 Task: Check the sale-to-list ratio of pool in the last 1 year.
Action: Mouse moved to (862, 224)
Screenshot: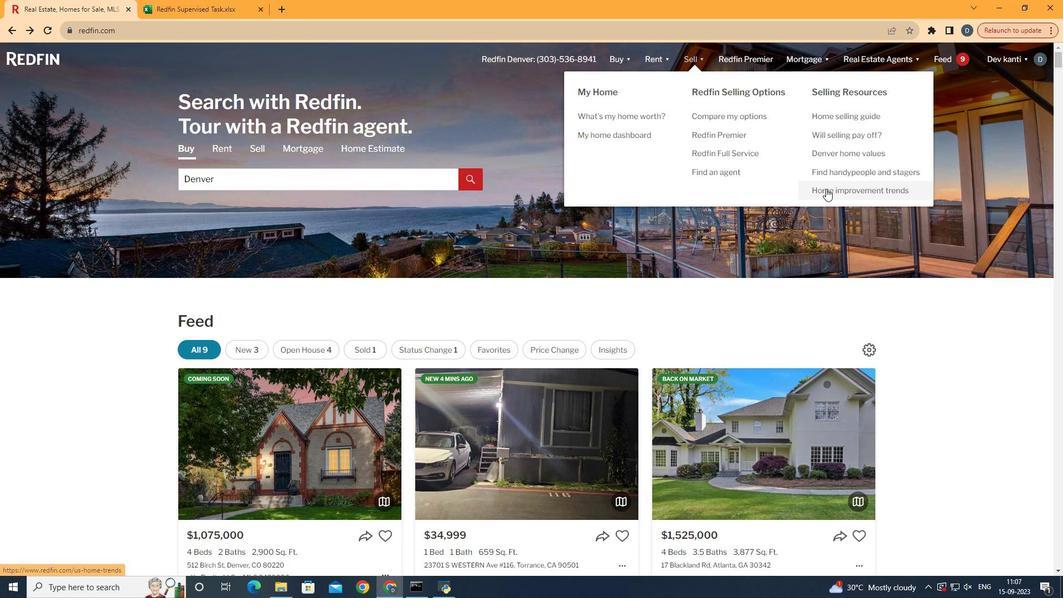 
Action: Mouse pressed left at (862, 224)
Screenshot: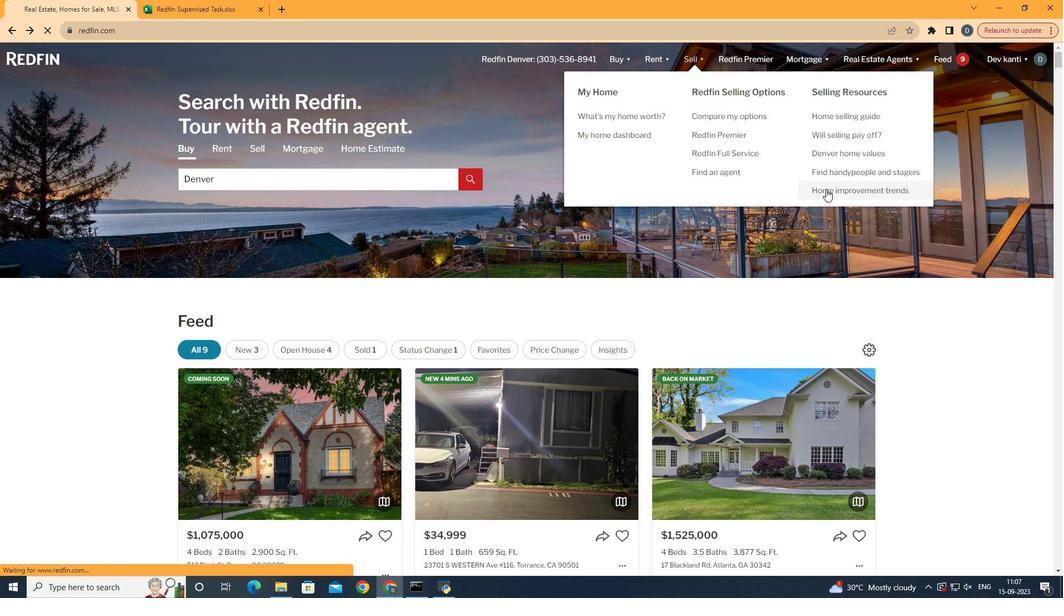 
Action: Mouse moved to (306, 243)
Screenshot: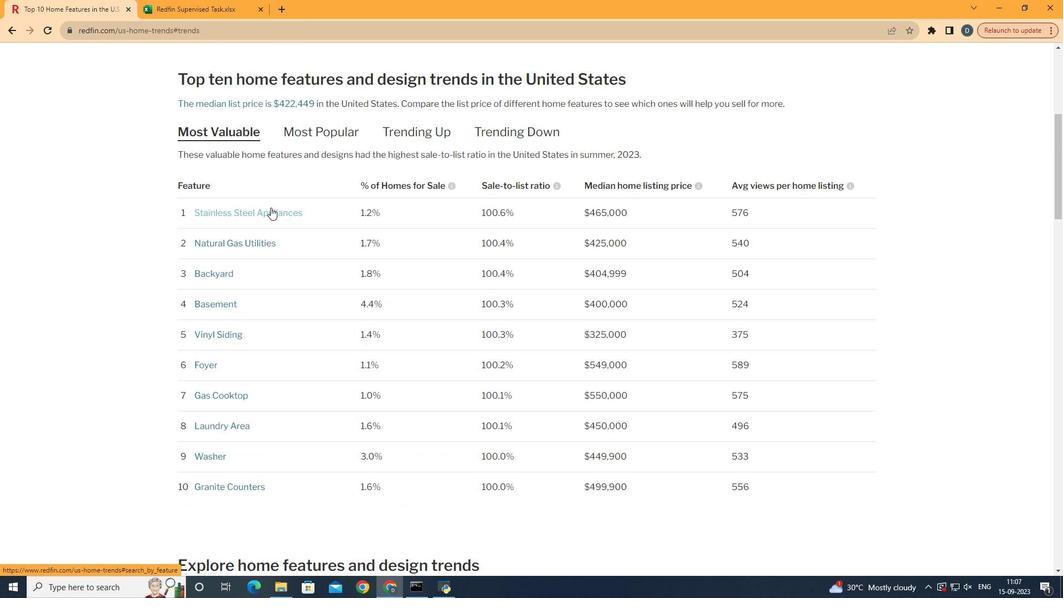 
Action: Mouse pressed left at (306, 243)
Screenshot: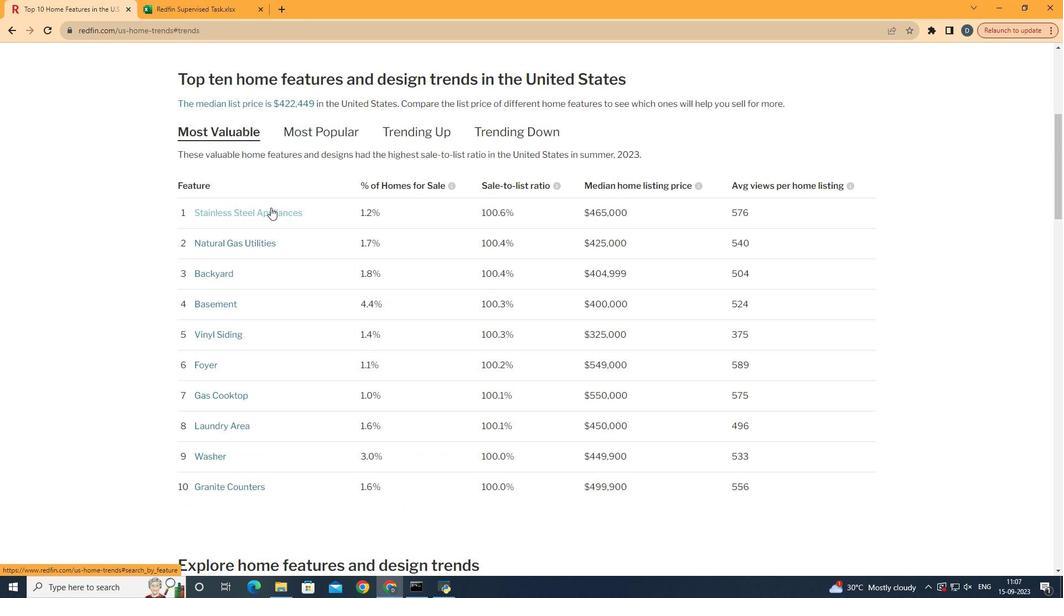 
Action: Mouse moved to (417, 320)
Screenshot: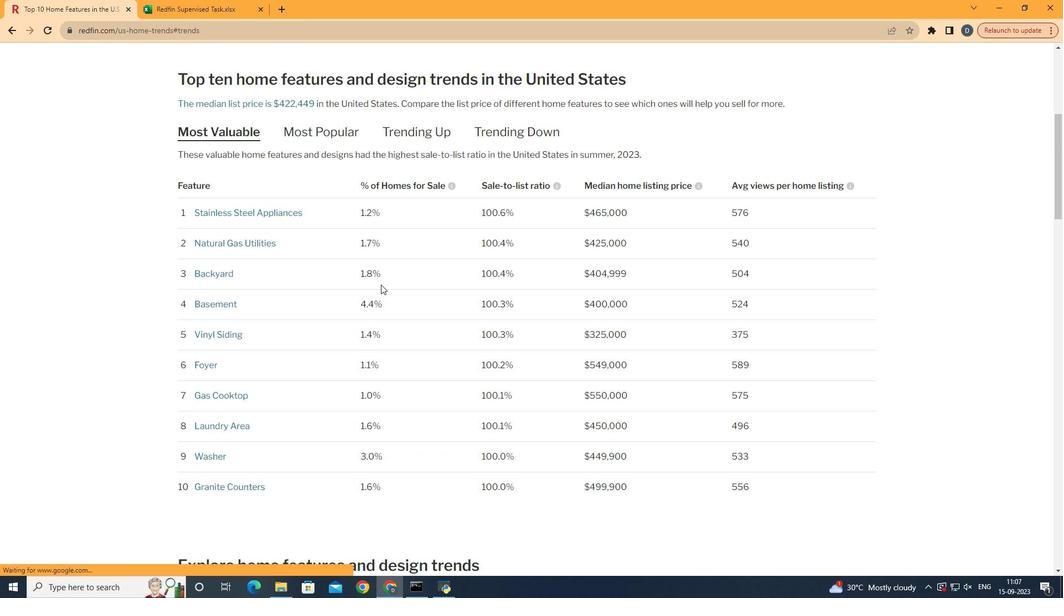 
Action: Mouse scrolled (417, 320) with delta (0, 0)
Screenshot: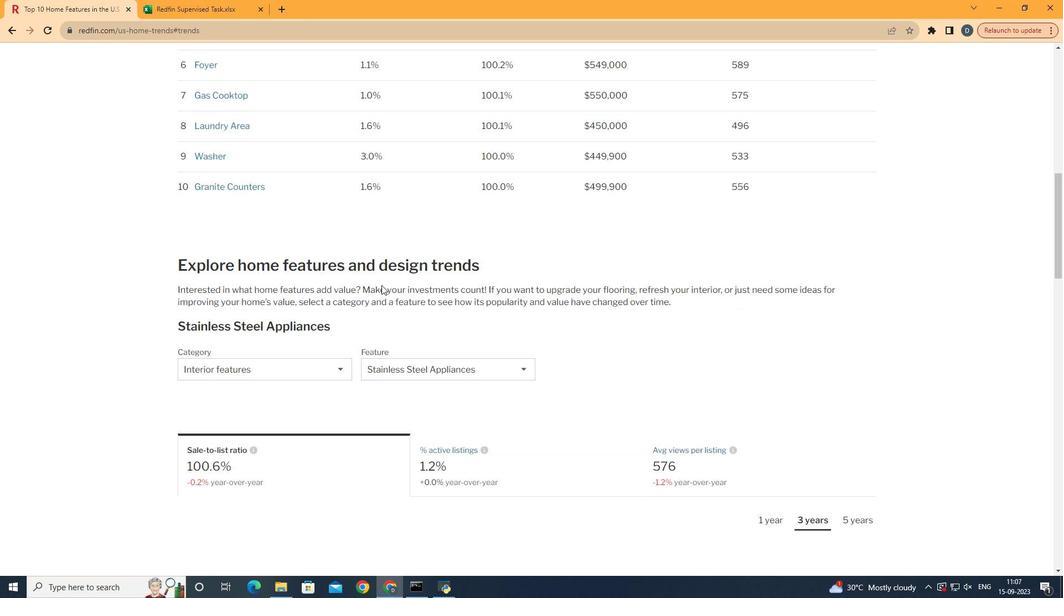 
Action: Mouse scrolled (417, 320) with delta (0, 0)
Screenshot: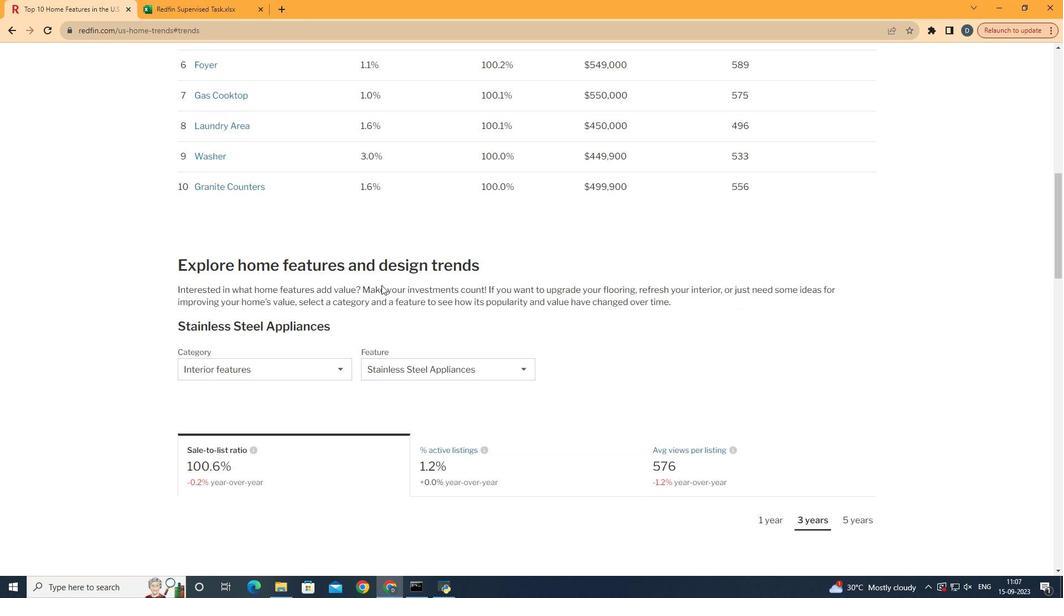 
Action: Mouse scrolled (417, 320) with delta (0, 0)
Screenshot: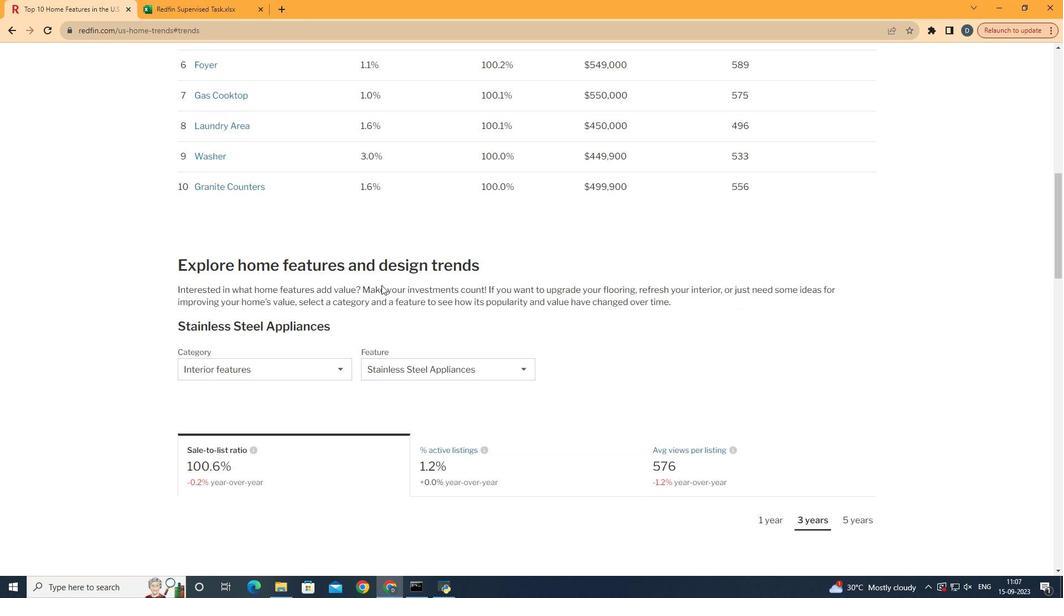 
Action: Mouse scrolled (417, 320) with delta (0, 0)
Screenshot: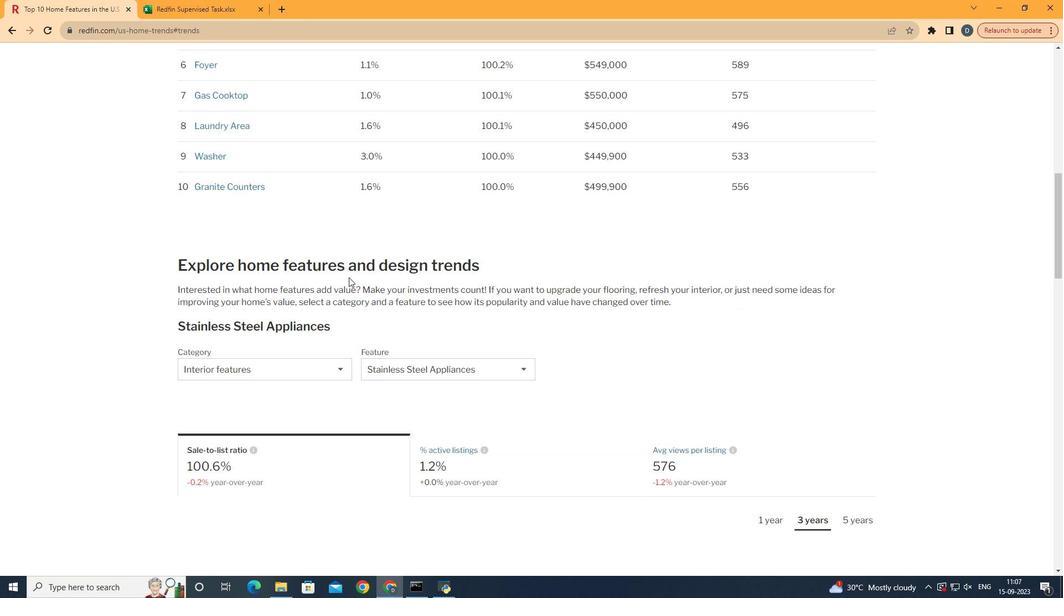 
Action: Mouse scrolled (417, 320) with delta (0, 0)
Screenshot: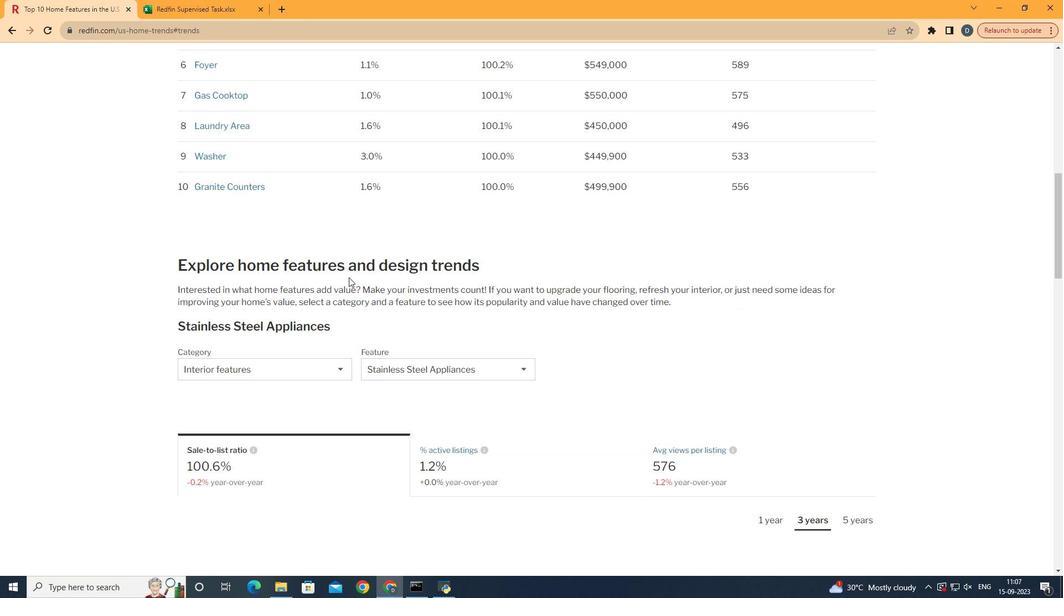 
Action: Mouse scrolled (417, 320) with delta (0, 0)
Screenshot: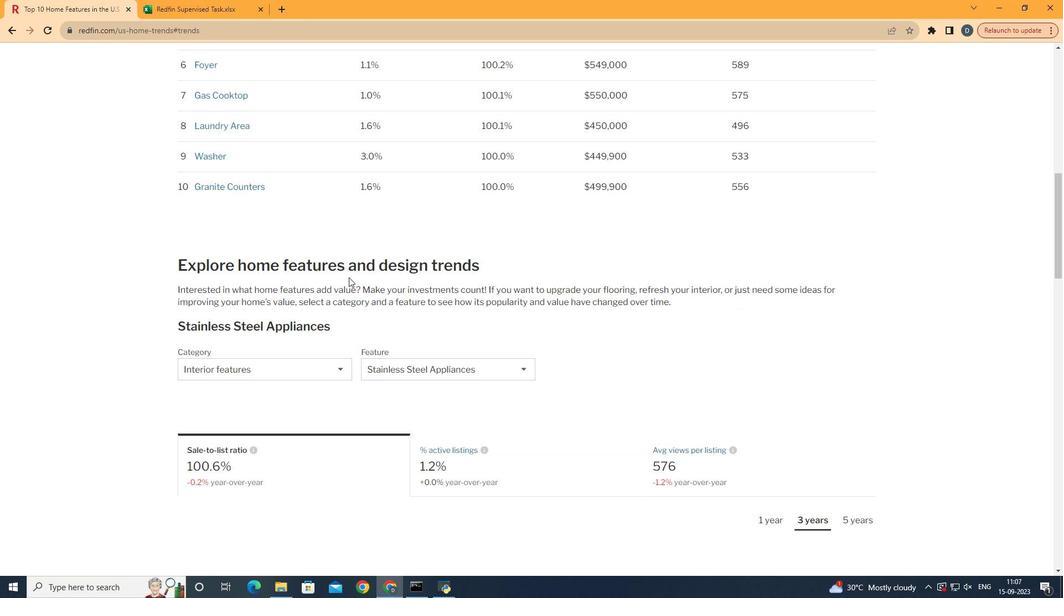 
Action: Mouse scrolled (417, 320) with delta (0, 0)
Screenshot: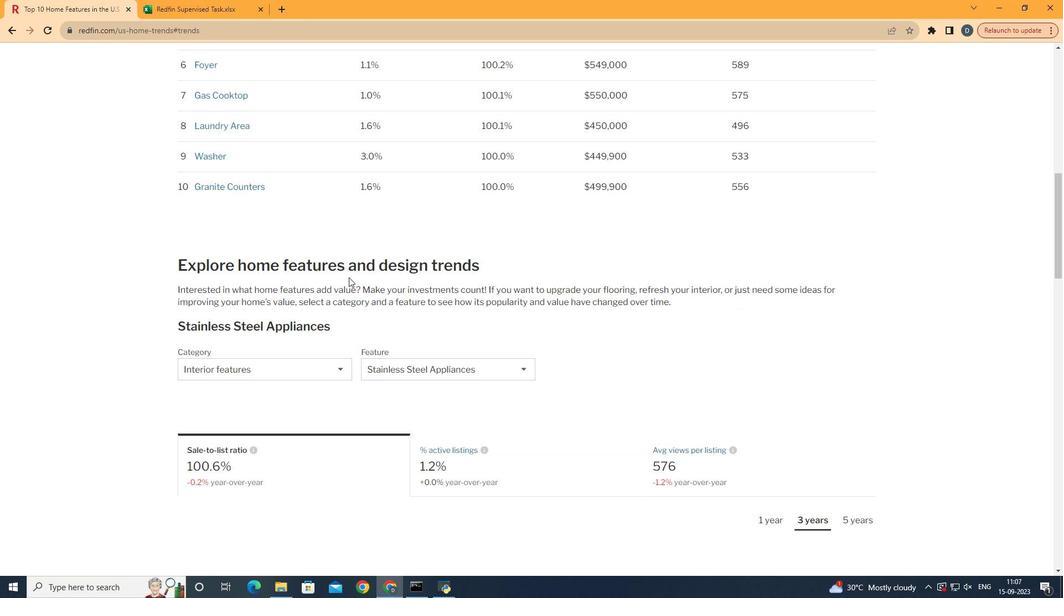 
Action: Mouse moved to (417, 321)
Screenshot: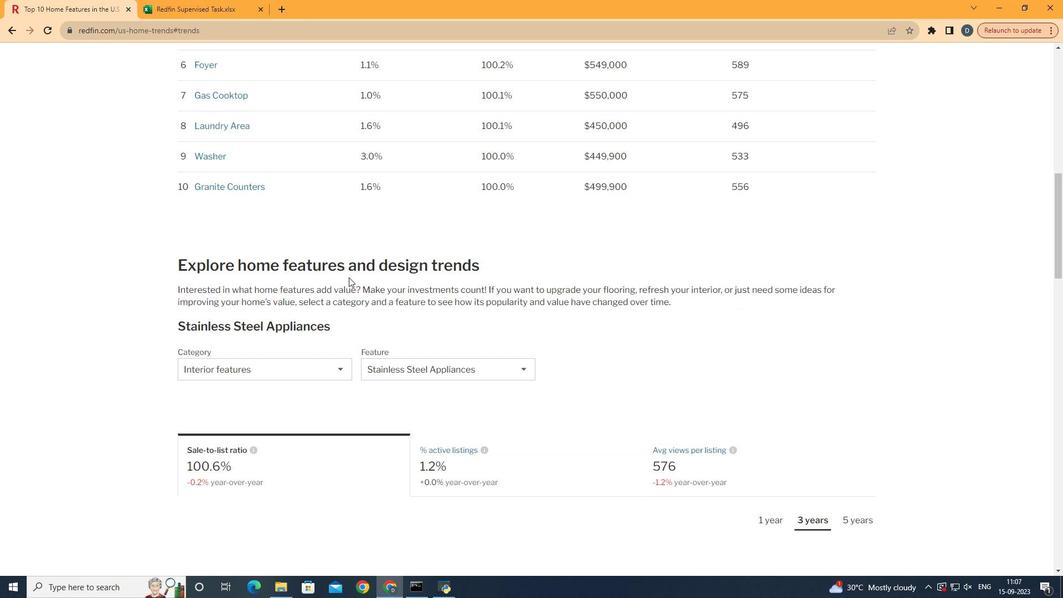 
Action: Mouse scrolled (417, 320) with delta (0, 0)
Screenshot: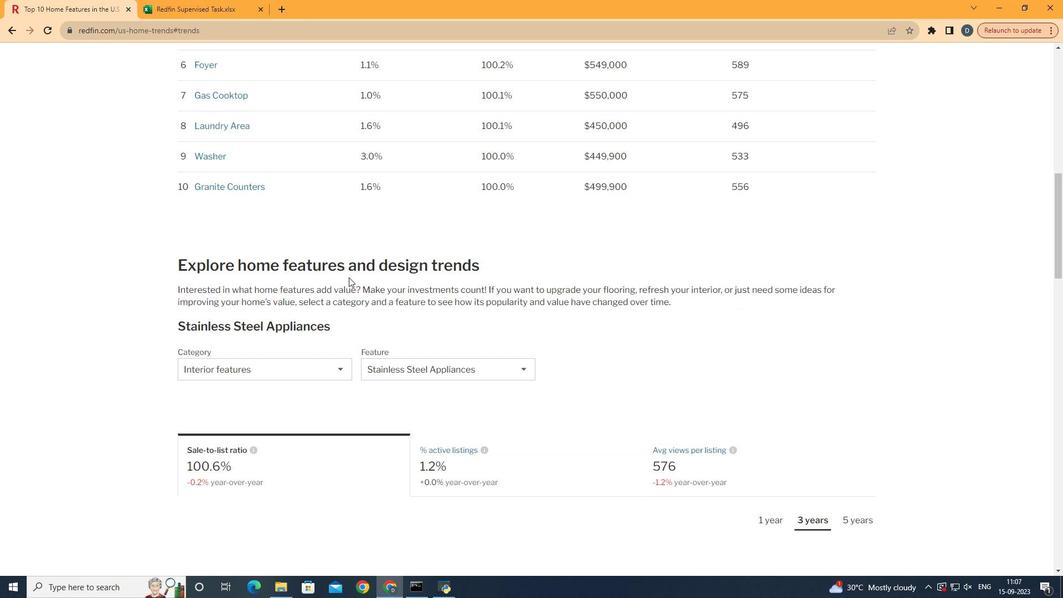 
Action: Mouse moved to (377, 310)
Screenshot: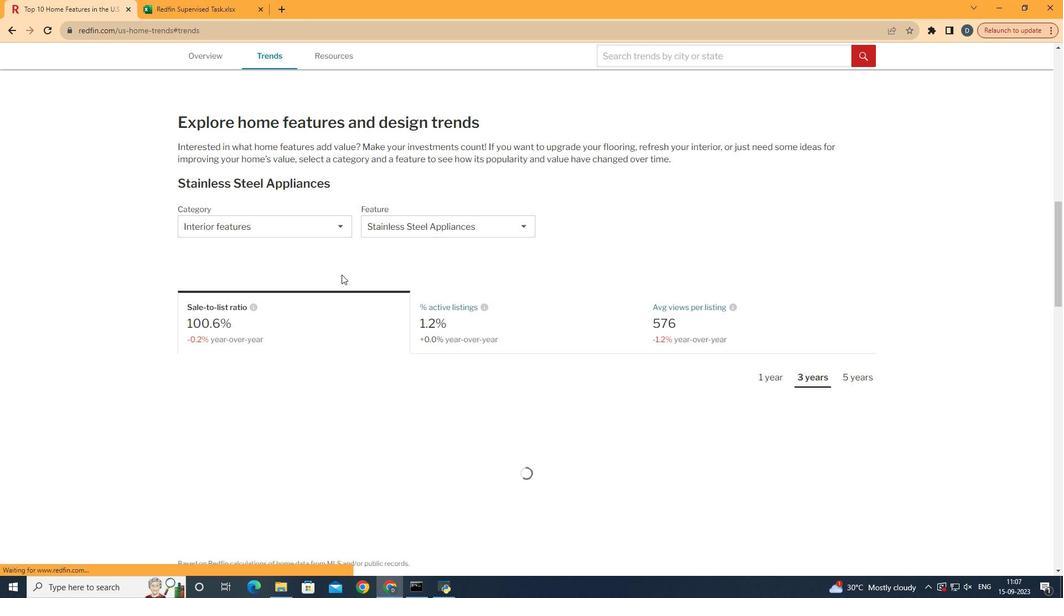 
Action: Mouse scrolled (377, 310) with delta (0, 0)
Screenshot: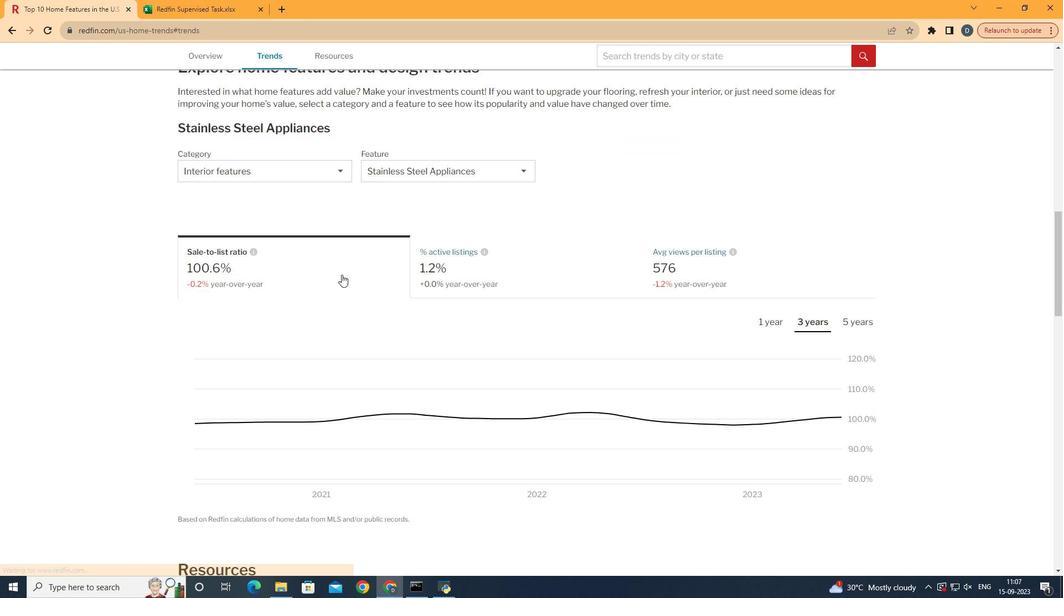 
Action: Mouse moved to (382, 266)
Screenshot: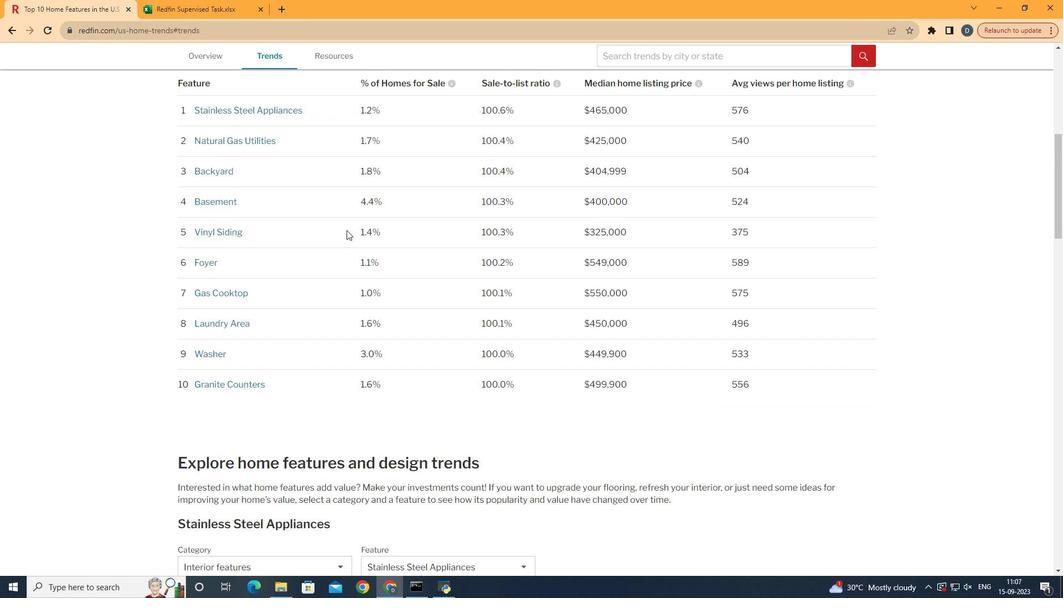 
Action: Mouse scrolled (382, 265) with delta (0, 0)
Screenshot: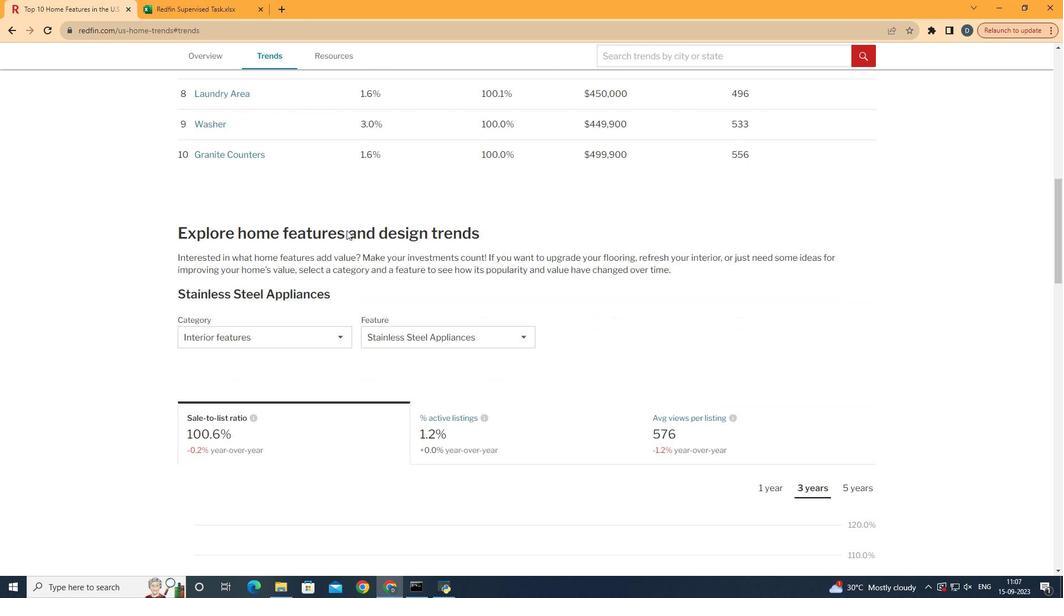 
Action: Mouse scrolled (382, 265) with delta (0, 0)
Screenshot: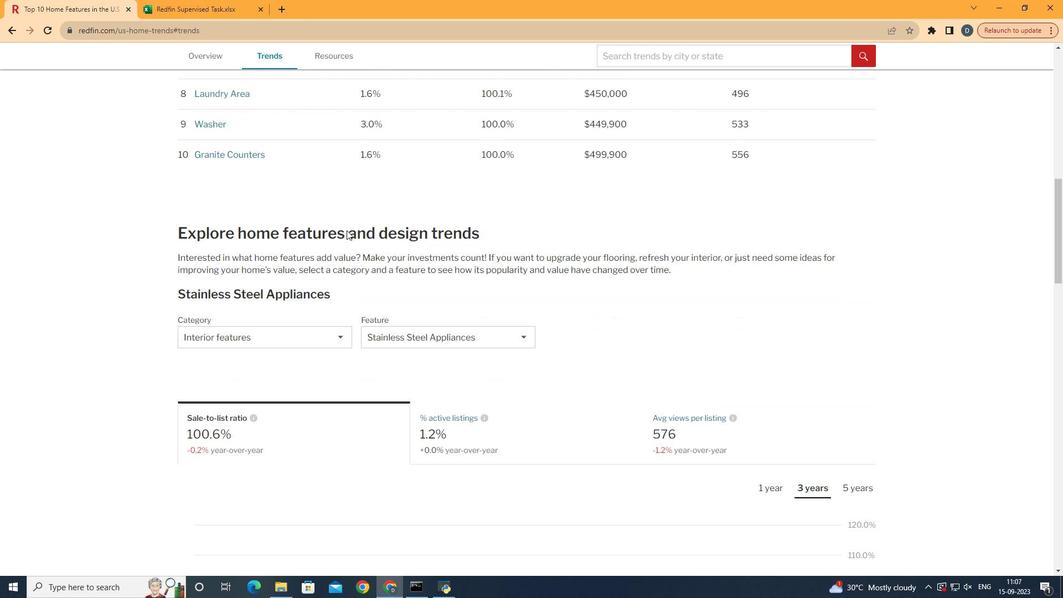 
Action: Mouse scrolled (382, 265) with delta (0, 0)
Screenshot: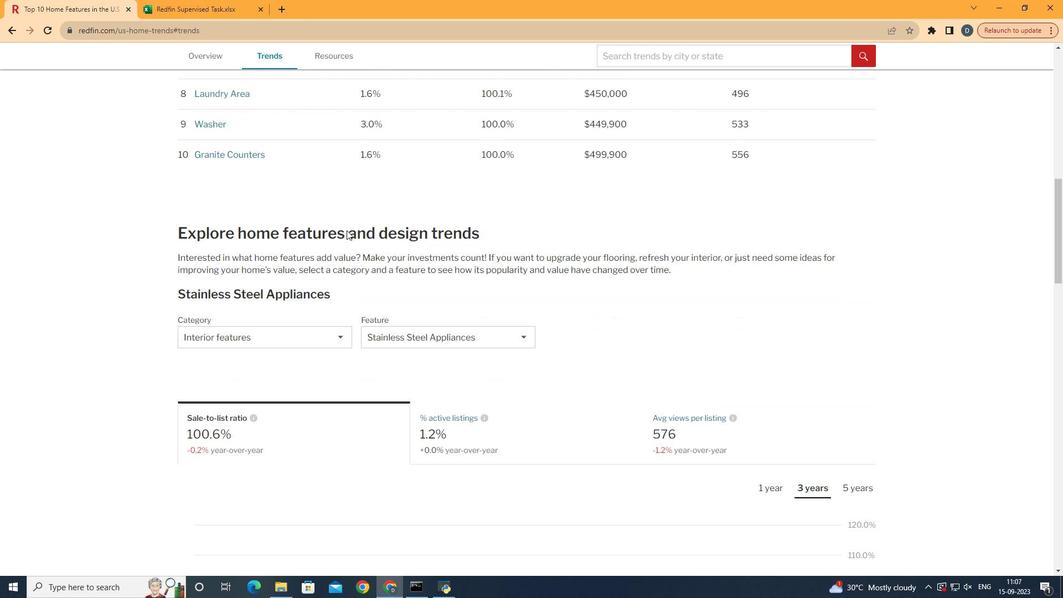 
Action: Mouse scrolled (382, 265) with delta (0, 0)
Screenshot: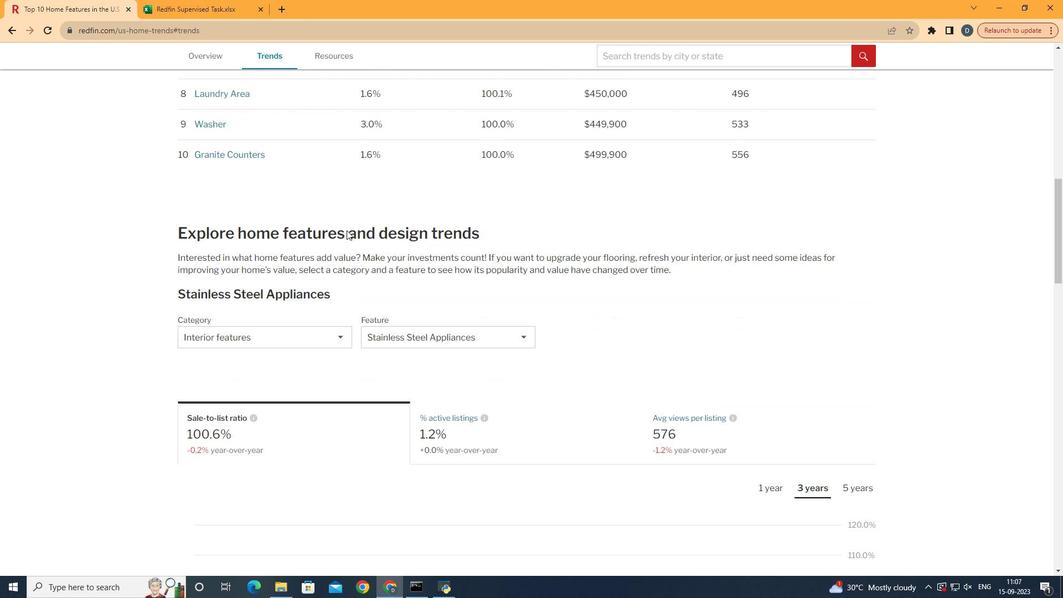 
Action: Mouse scrolled (382, 265) with delta (0, 0)
Screenshot: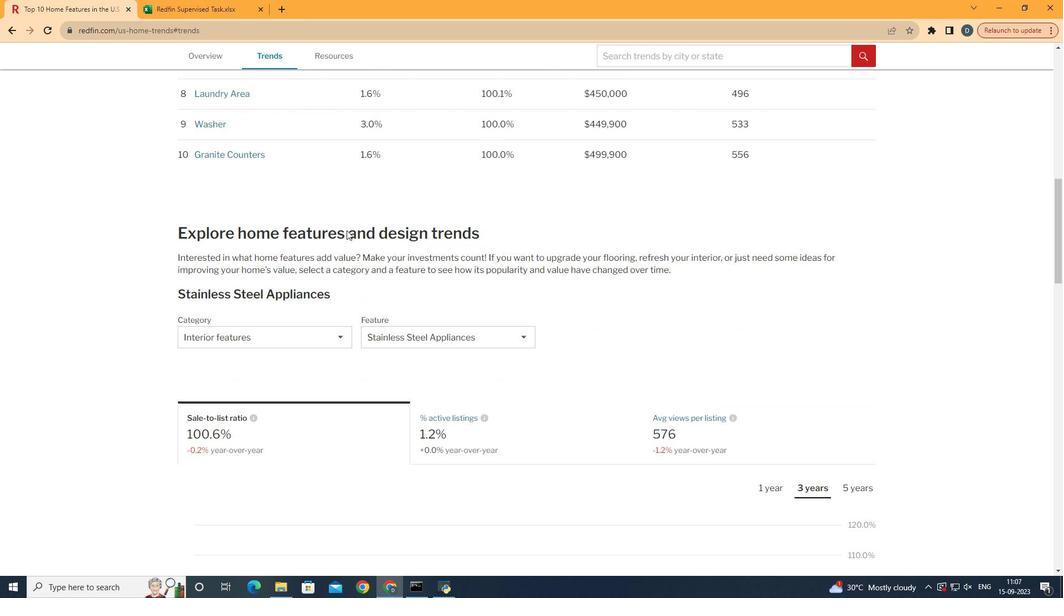 
Action: Mouse scrolled (382, 265) with delta (0, 0)
Screenshot: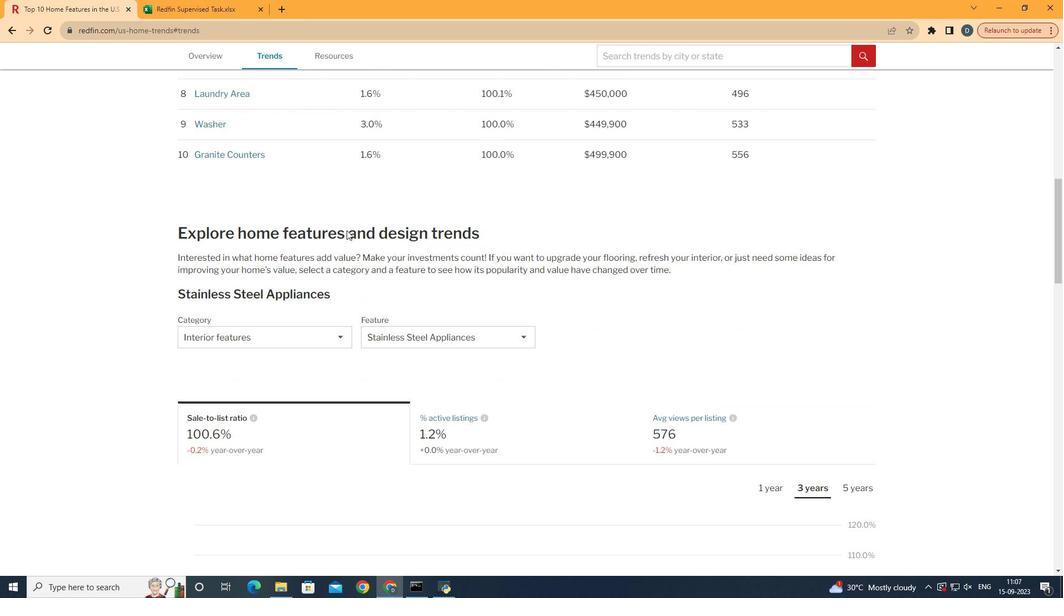 
Action: Mouse scrolled (382, 265) with delta (0, 0)
Screenshot: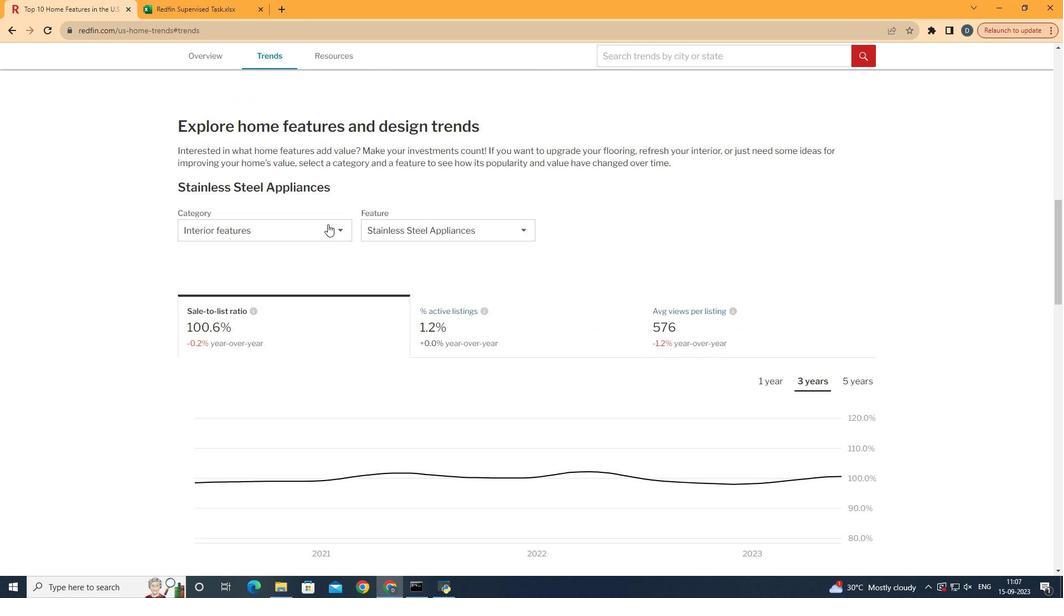 
Action: Mouse scrolled (382, 265) with delta (0, 0)
Screenshot: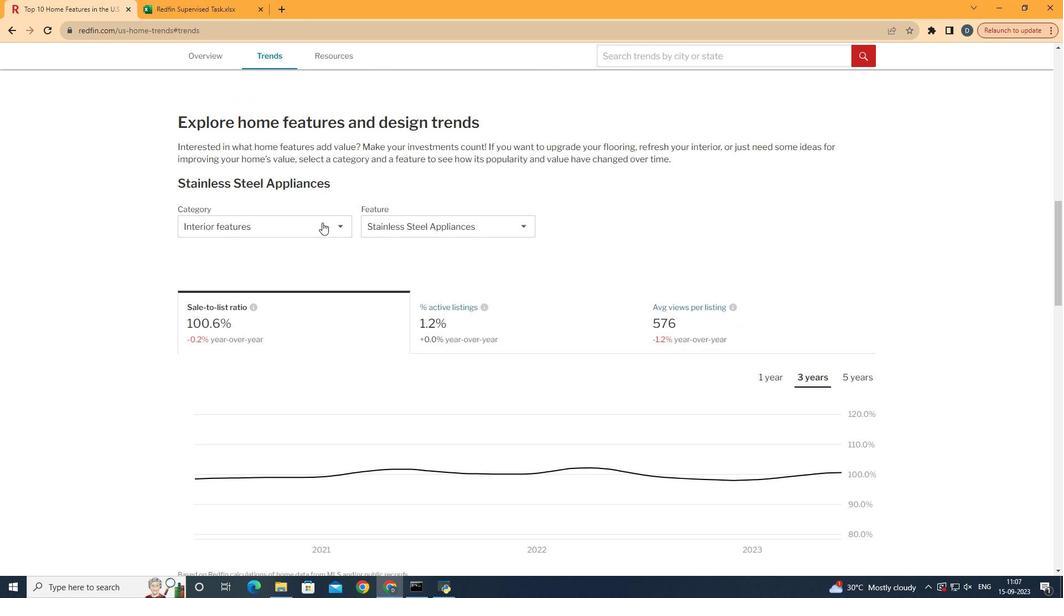 
Action: Mouse moved to (356, 258)
Screenshot: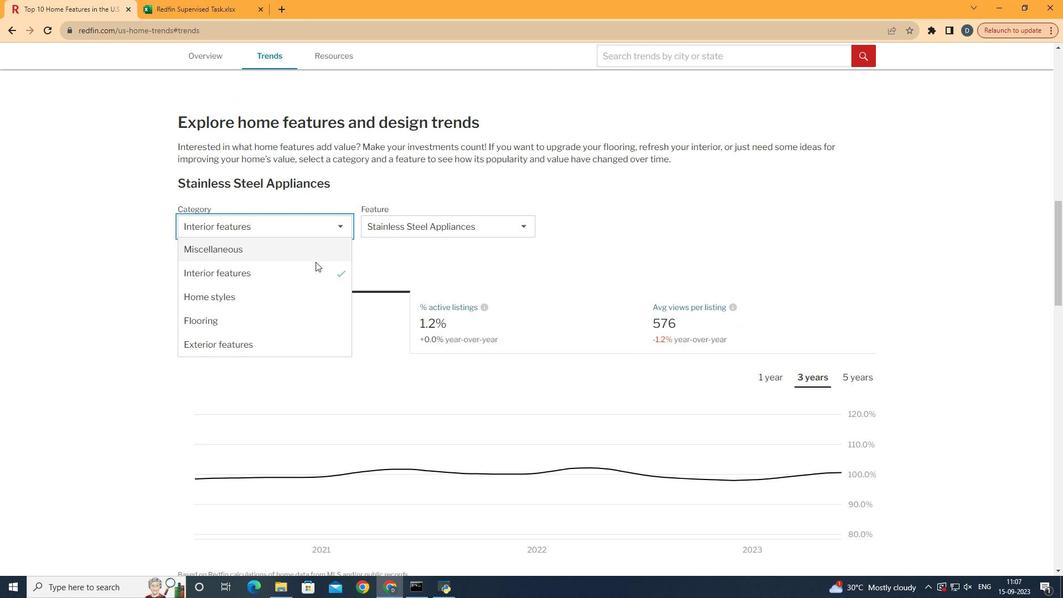 
Action: Mouse pressed left at (356, 258)
Screenshot: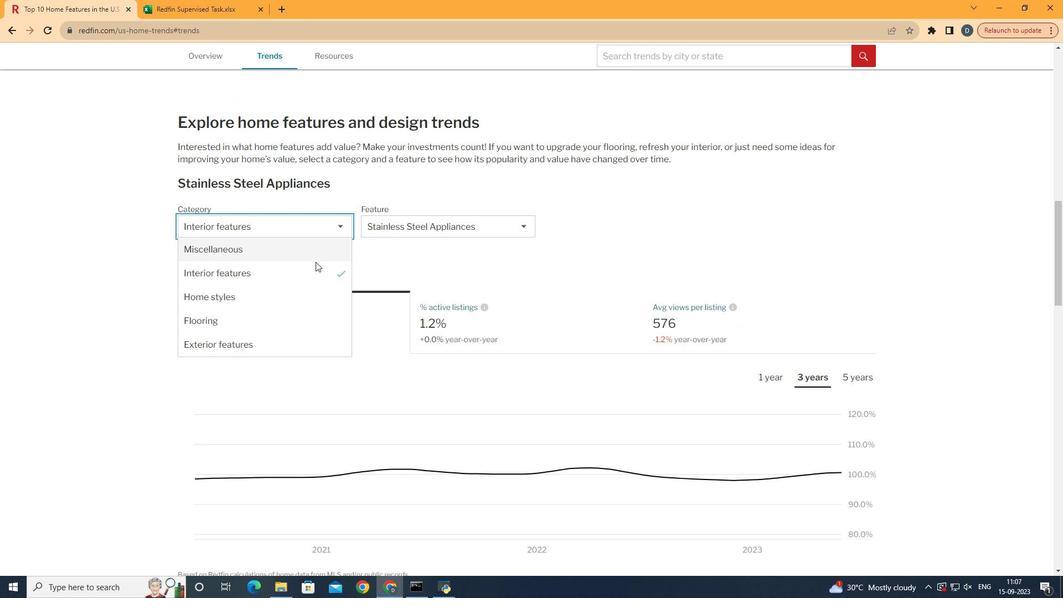 
Action: Mouse moved to (335, 371)
Screenshot: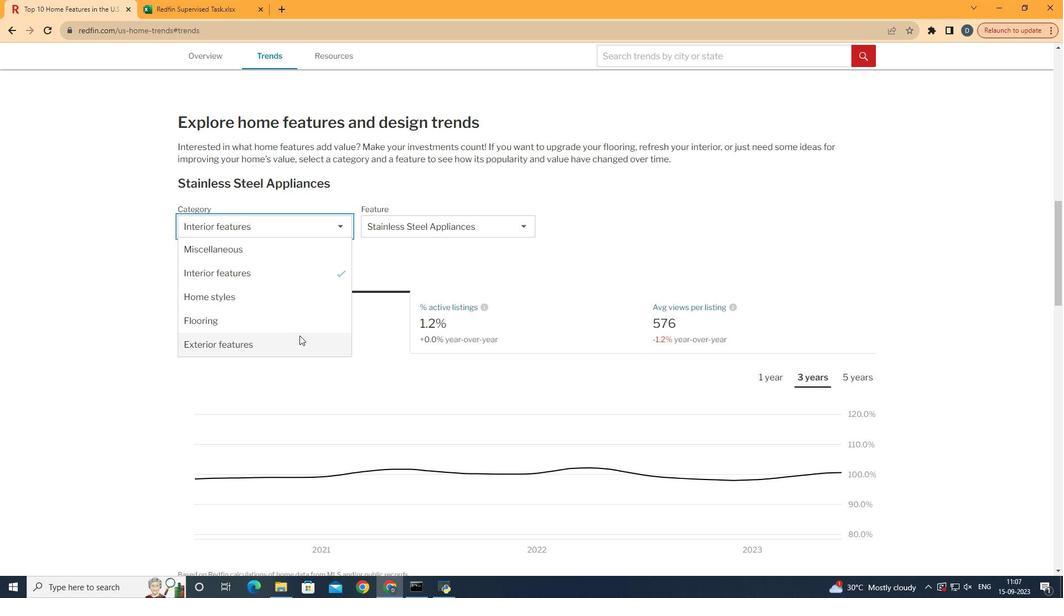 
Action: Mouse pressed left at (335, 371)
Screenshot: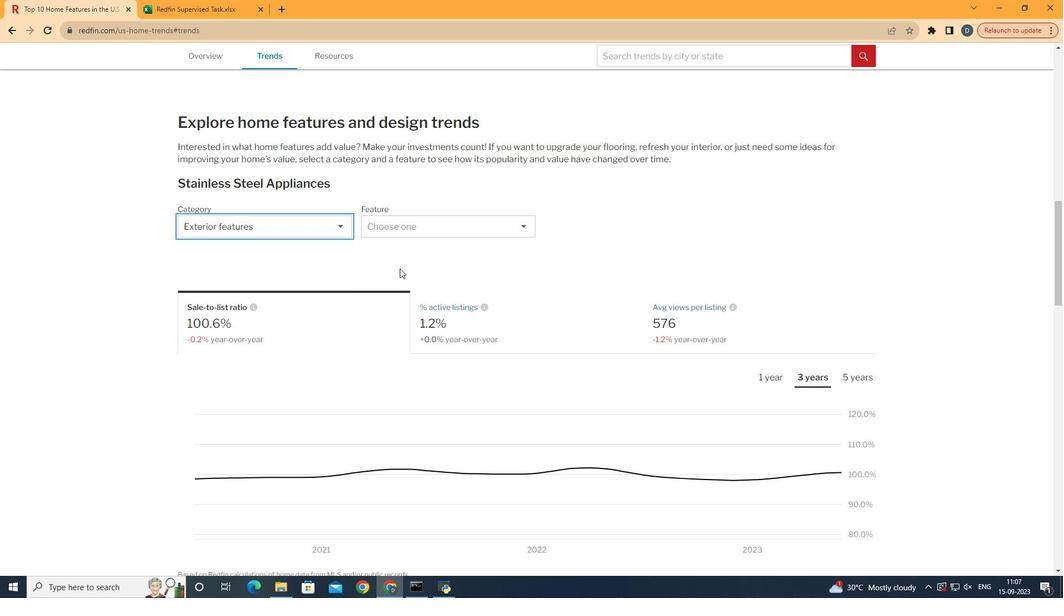 
Action: Mouse moved to (488, 266)
Screenshot: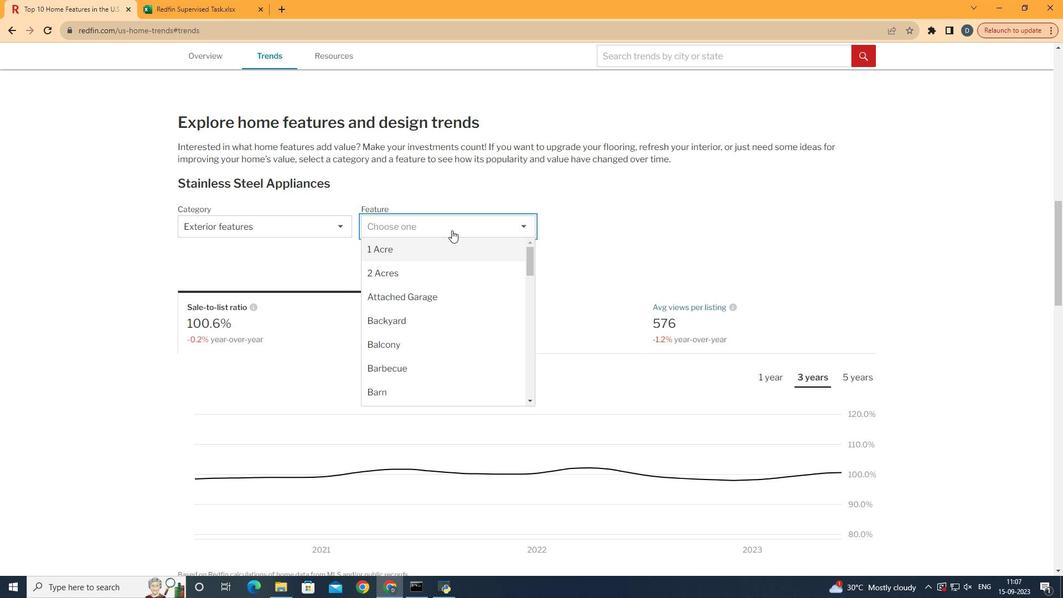 
Action: Mouse pressed left at (488, 266)
Screenshot: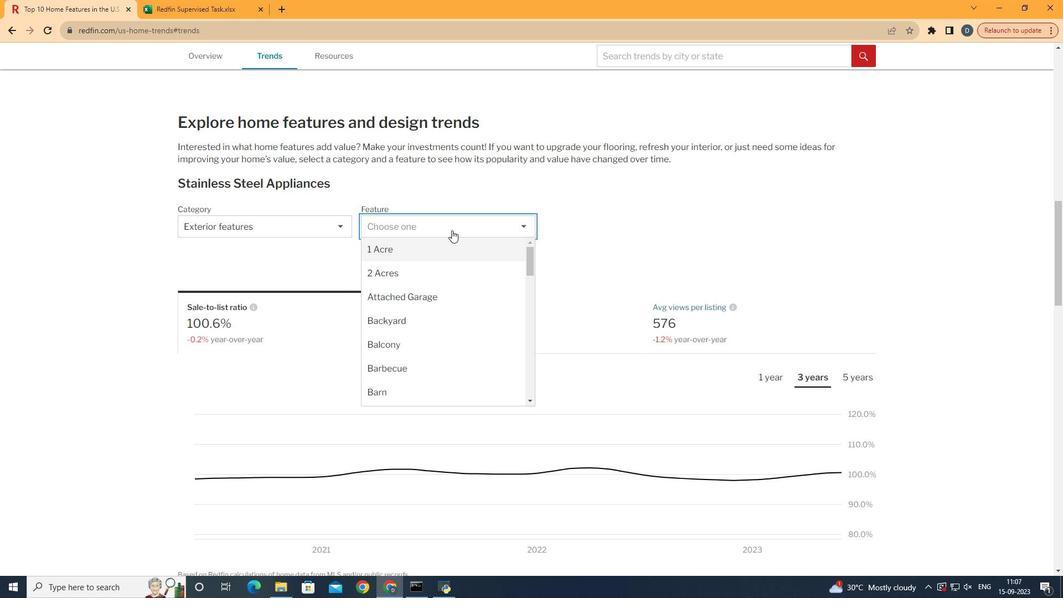 
Action: Mouse moved to (489, 323)
Screenshot: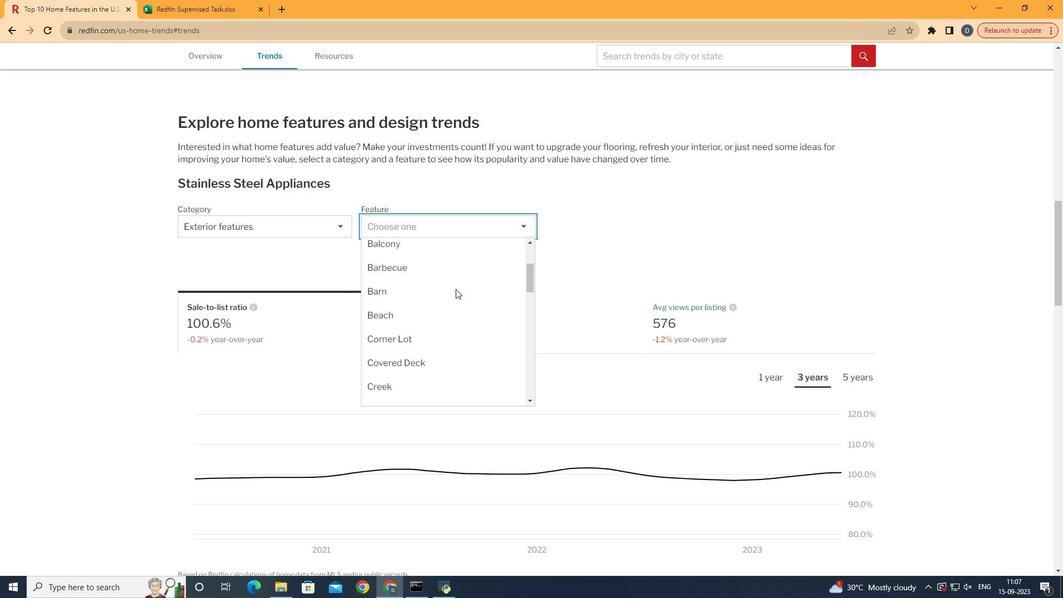 
Action: Mouse scrolled (489, 322) with delta (0, 0)
Screenshot: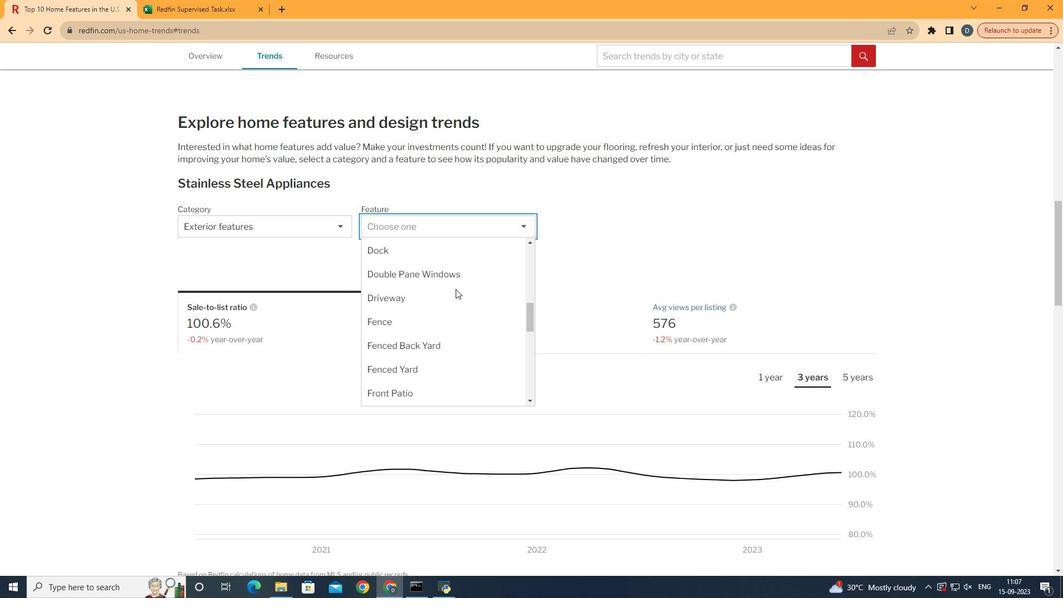 
Action: Mouse scrolled (489, 322) with delta (0, 0)
Screenshot: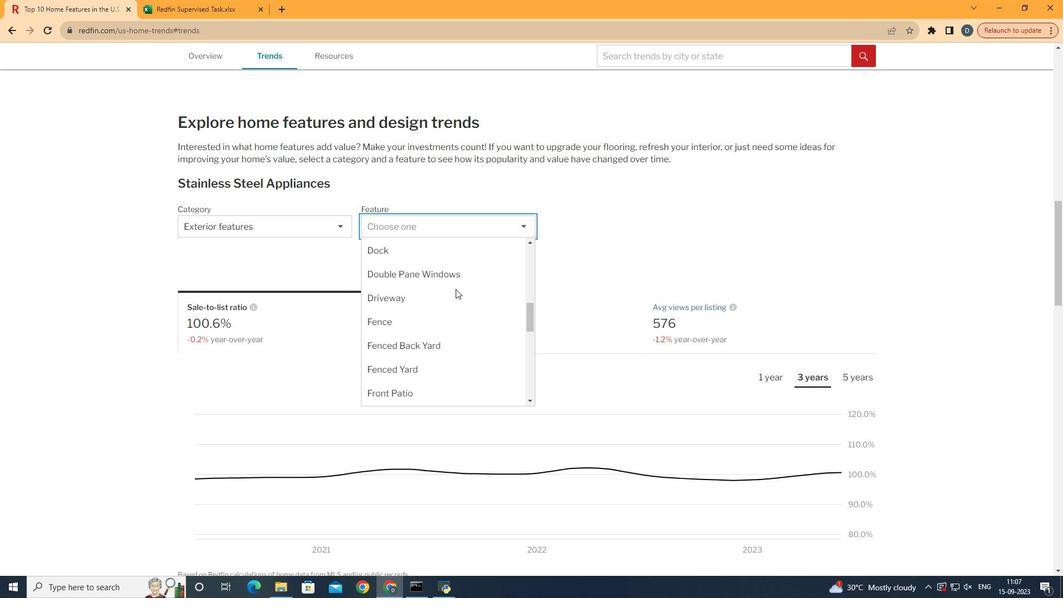 
Action: Mouse moved to (490, 324)
Screenshot: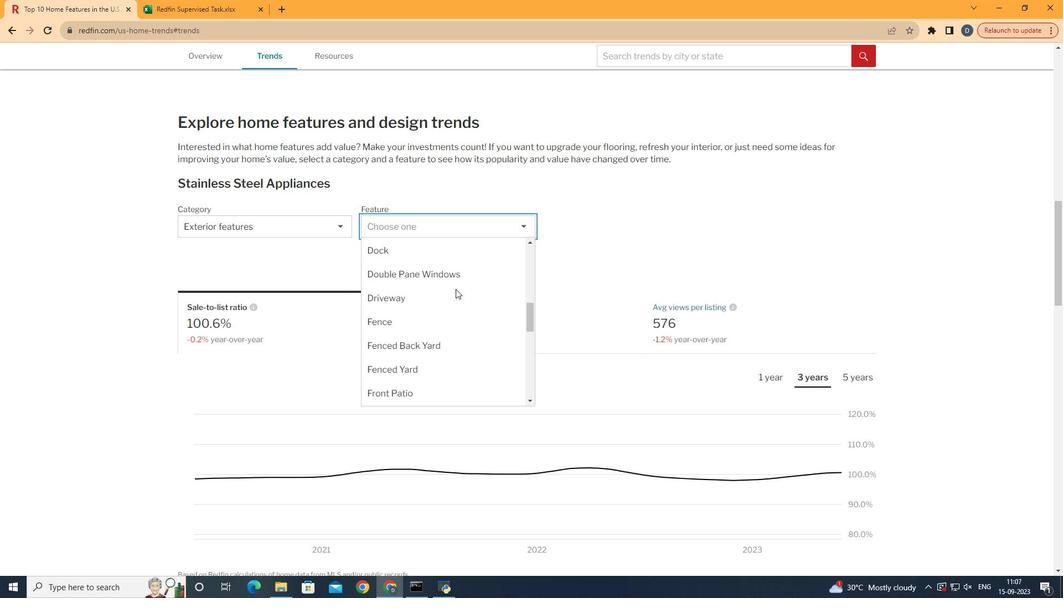 
Action: Mouse scrolled (490, 324) with delta (0, 0)
Screenshot: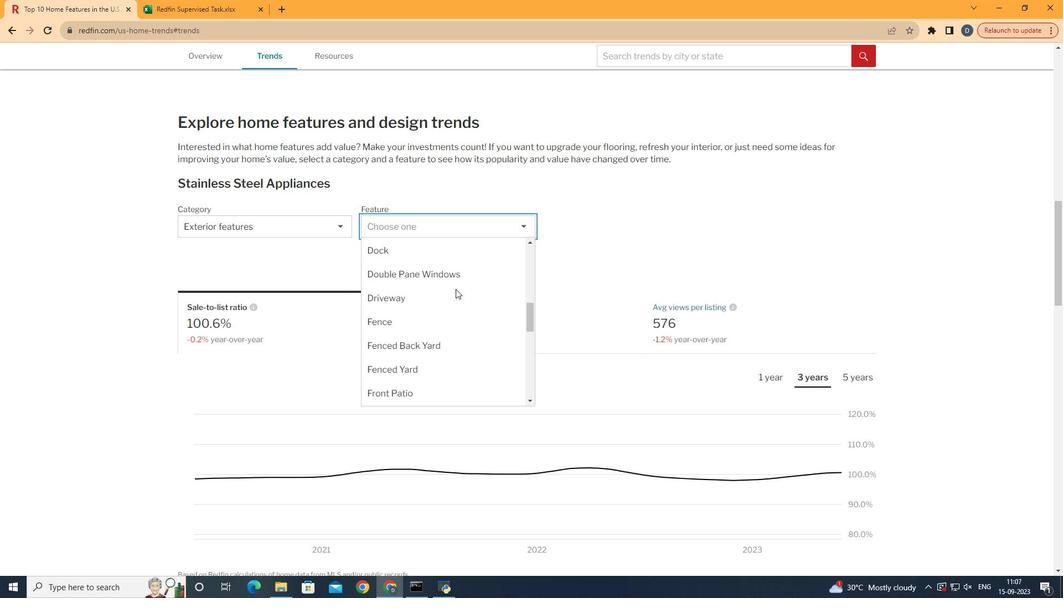 
Action: Mouse moved to (491, 325)
Screenshot: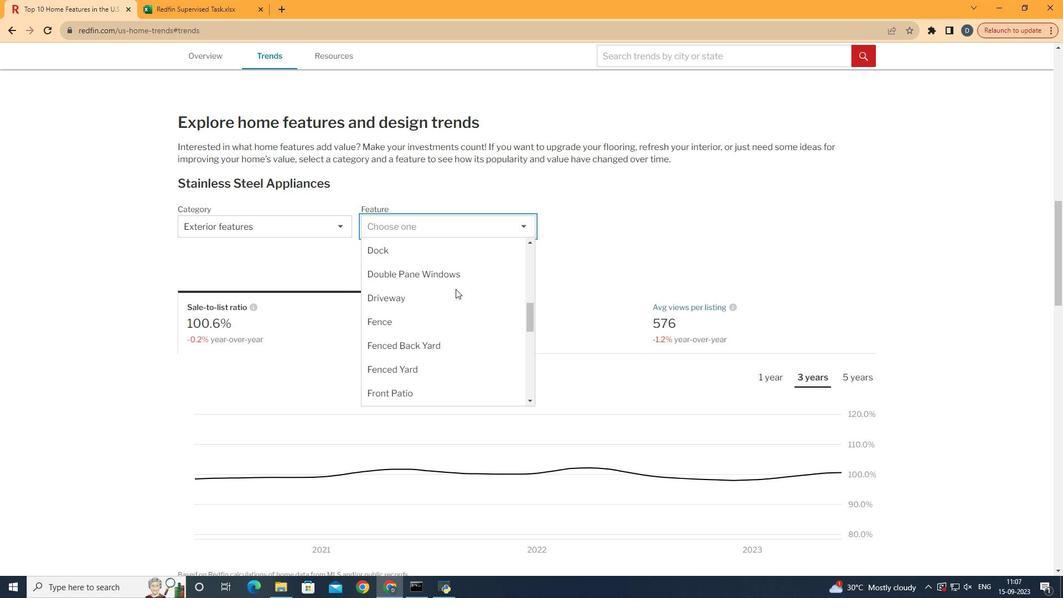
Action: Mouse scrolled (491, 324) with delta (0, 0)
Screenshot: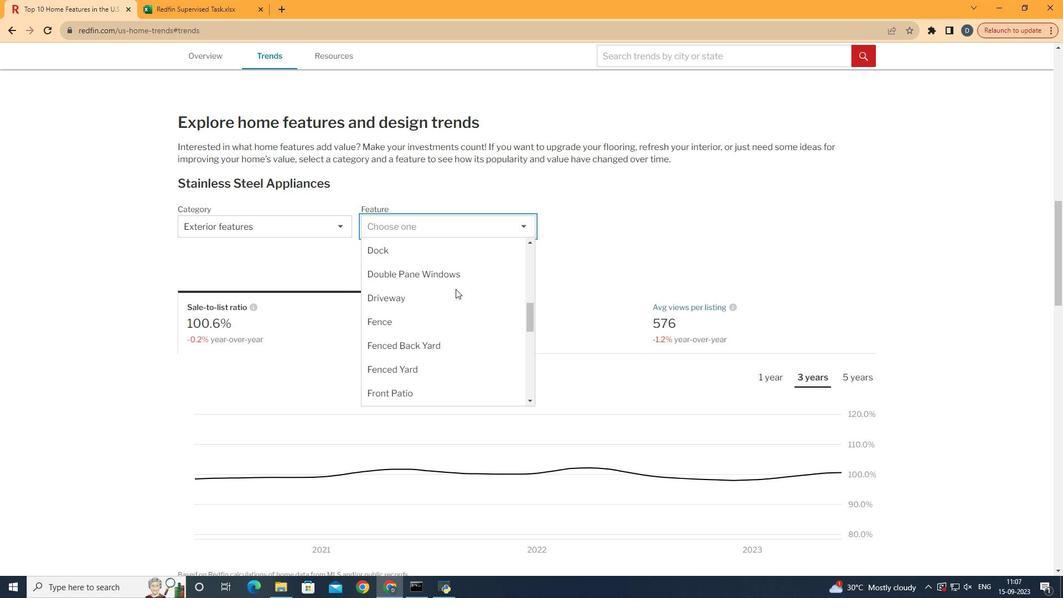 
Action: Mouse scrolled (491, 324) with delta (0, 0)
Screenshot: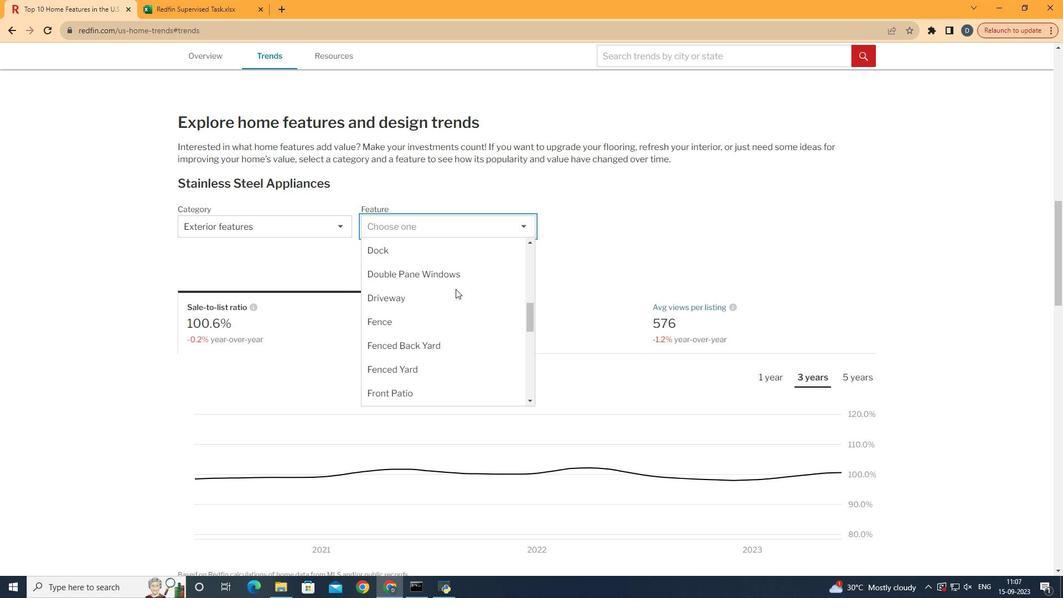 
Action: Mouse scrolled (491, 324) with delta (0, 0)
Screenshot: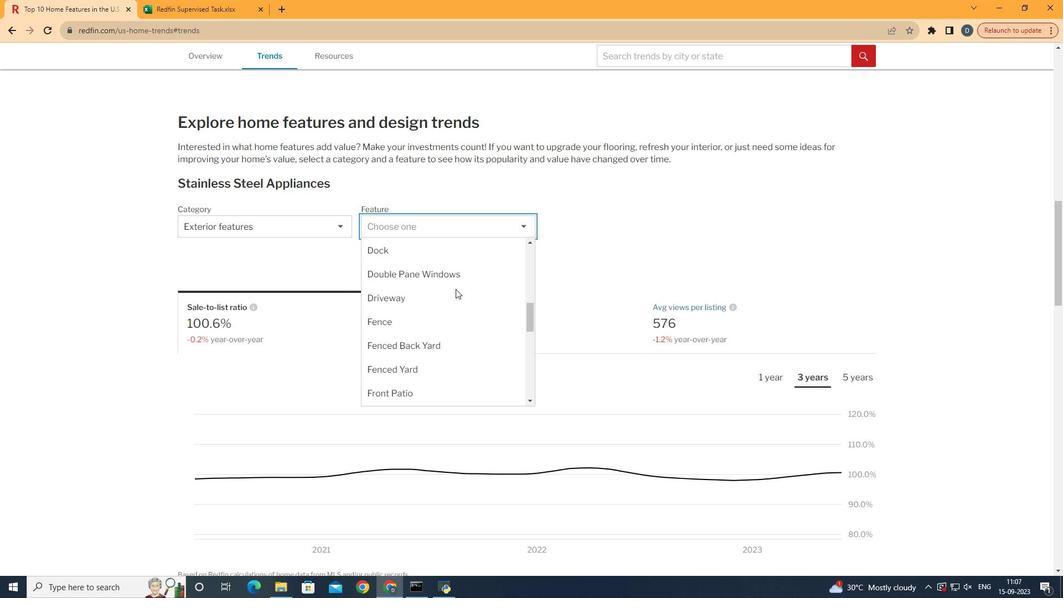 
Action: Mouse moved to (491, 325)
Screenshot: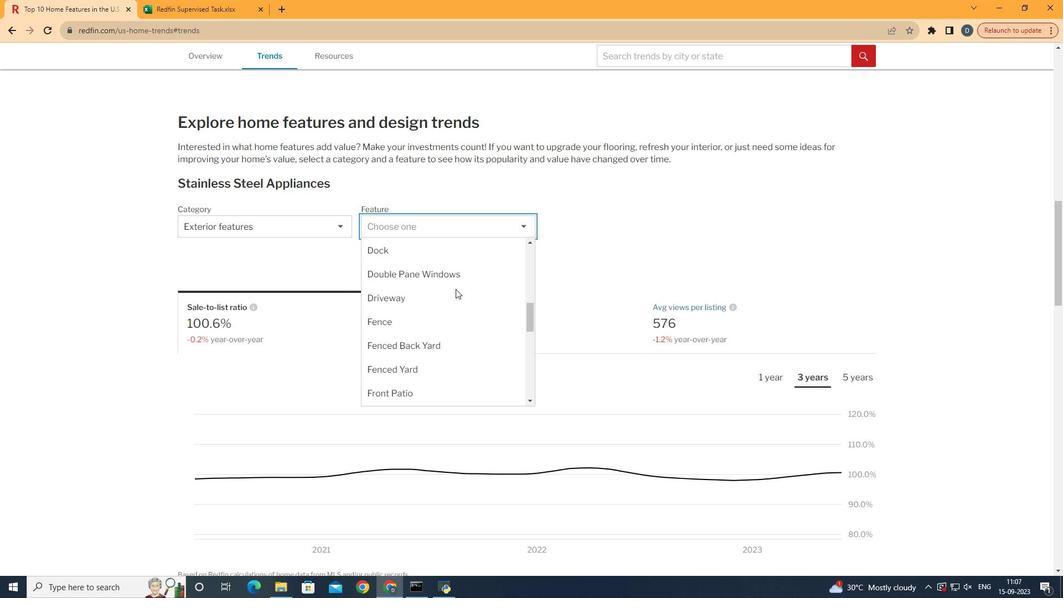 
Action: Mouse scrolled (491, 324) with delta (0, 0)
Screenshot: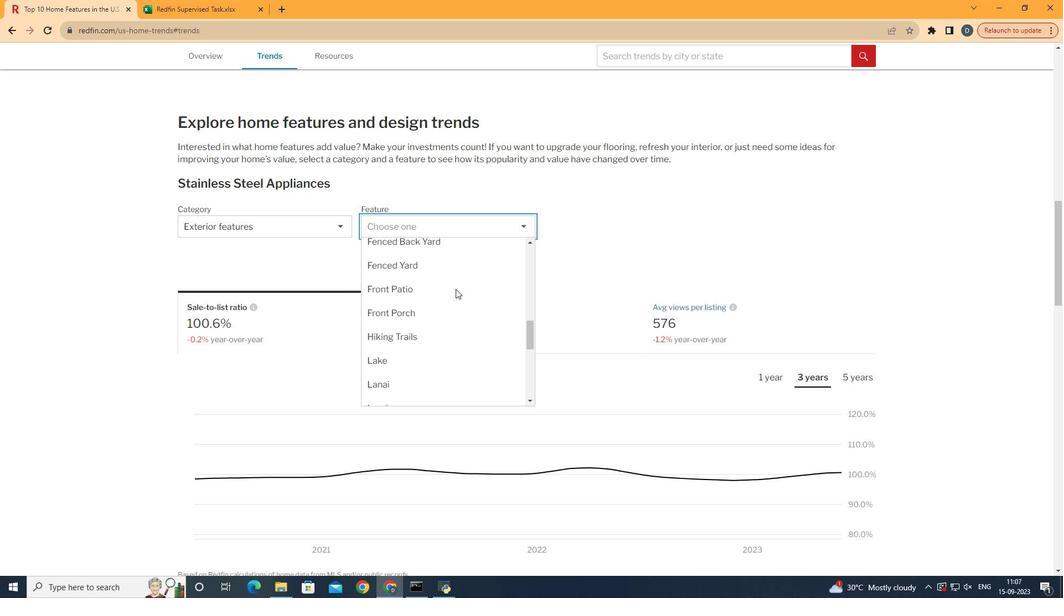 
Action: Mouse scrolled (491, 324) with delta (0, 0)
Screenshot: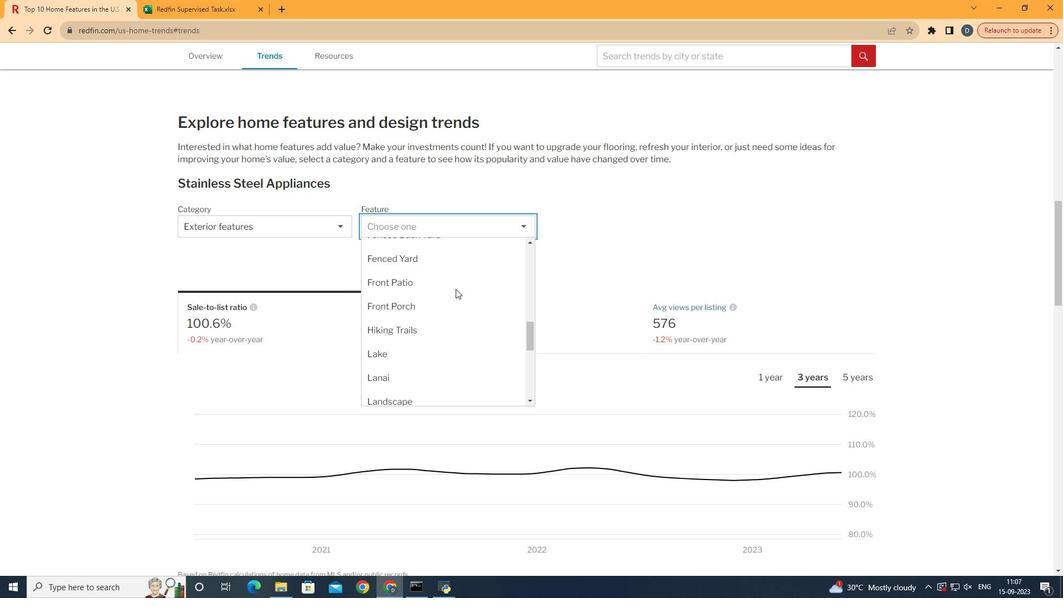 
Action: Mouse moved to (465, 383)
Screenshot: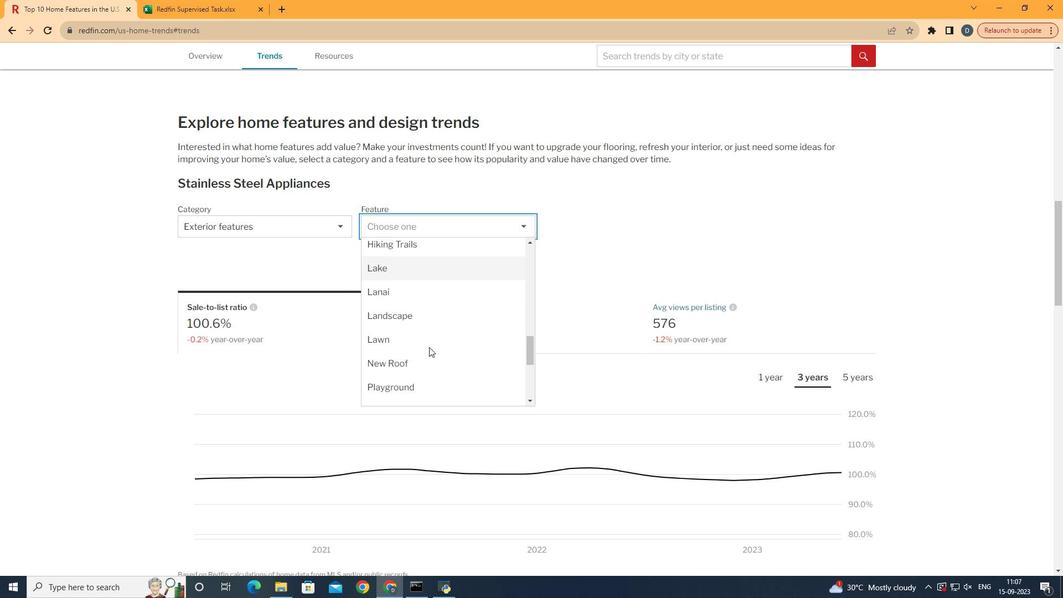
Action: Mouse scrolled (465, 382) with delta (0, 0)
Screenshot: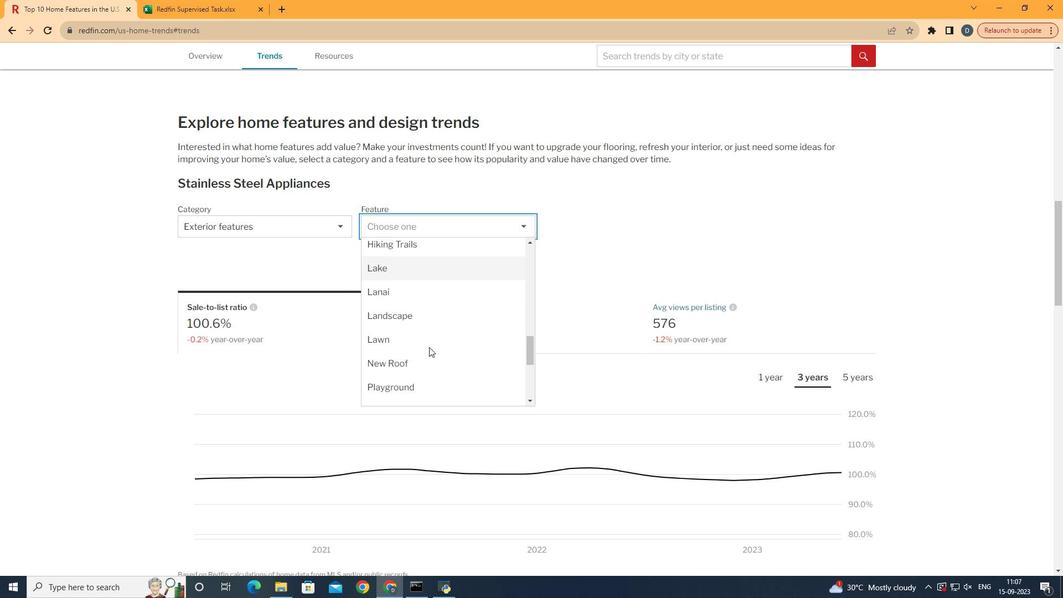 
Action: Mouse scrolled (465, 382) with delta (0, 0)
Screenshot: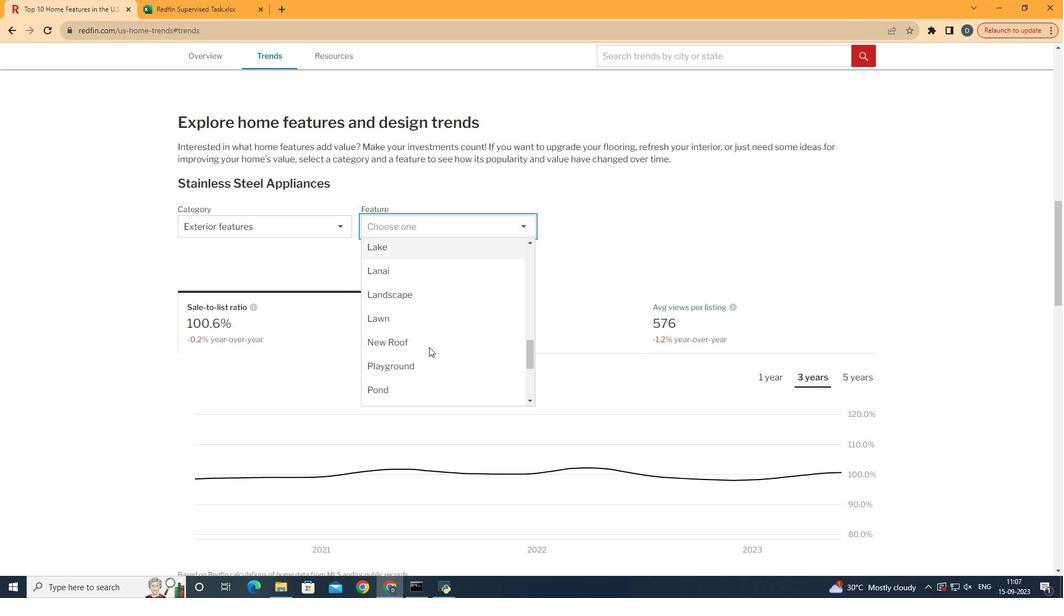 
Action: Mouse scrolled (465, 383) with delta (0, 0)
Screenshot: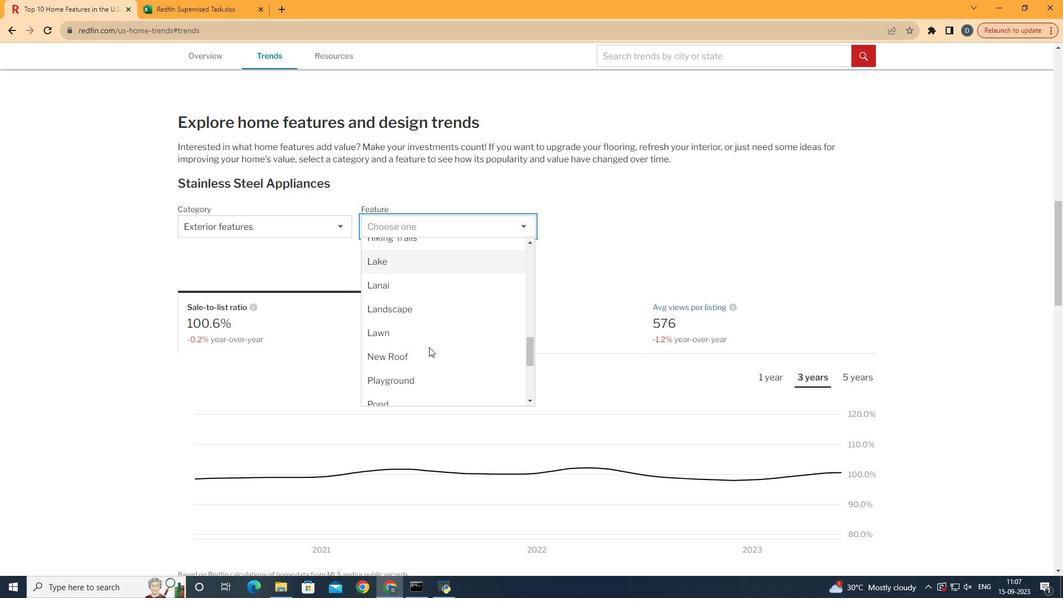
Action: Mouse scrolled (465, 382) with delta (0, 0)
Screenshot: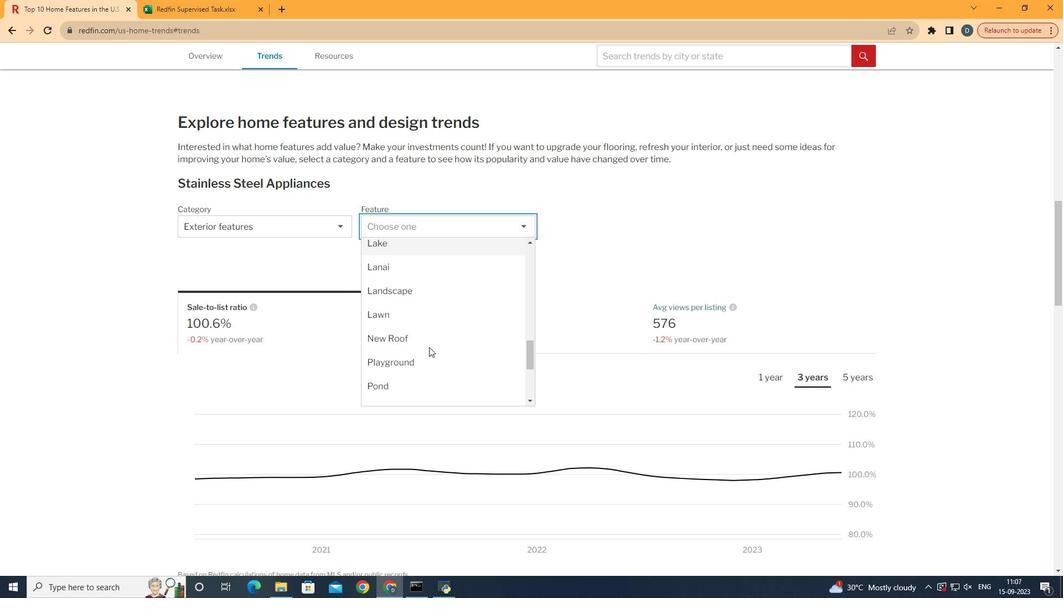 
Action: Mouse moved to (465, 384)
Screenshot: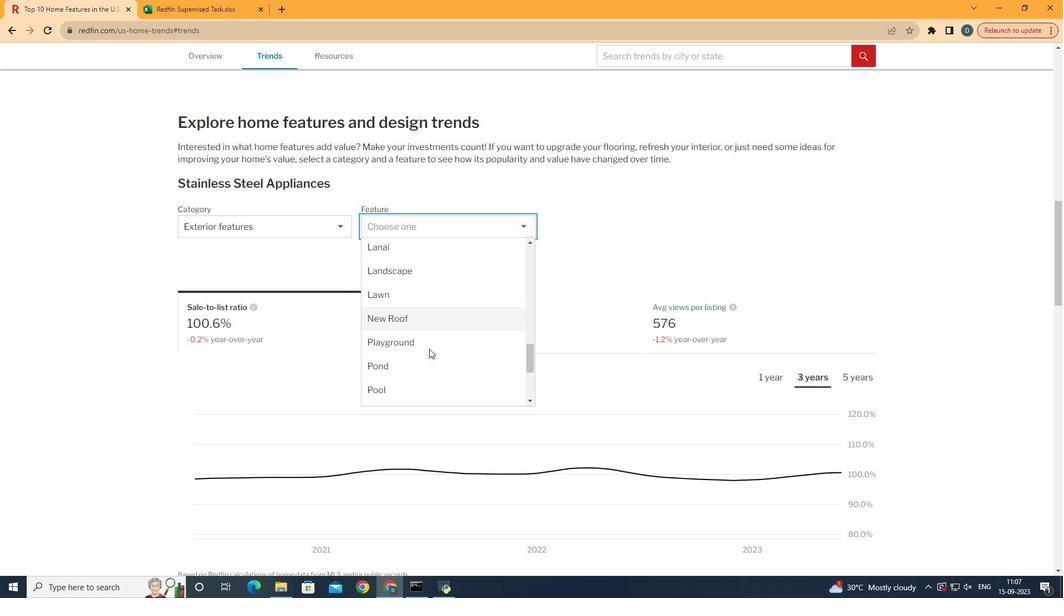 
Action: Mouse scrolled (465, 384) with delta (0, 0)
Screenshot: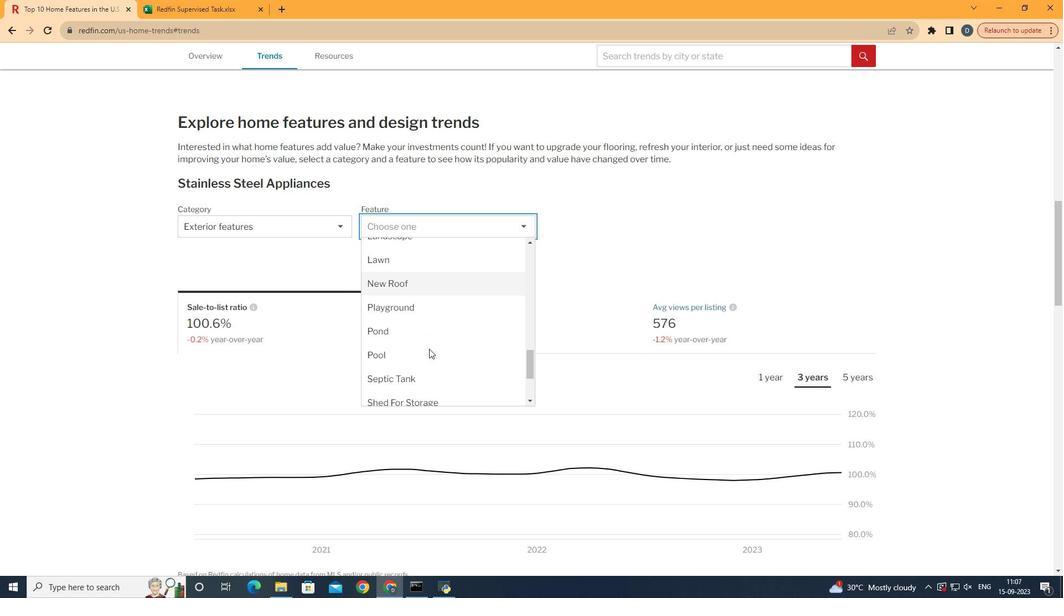
Action: Mouse moved to (493, 360)
Screenshot: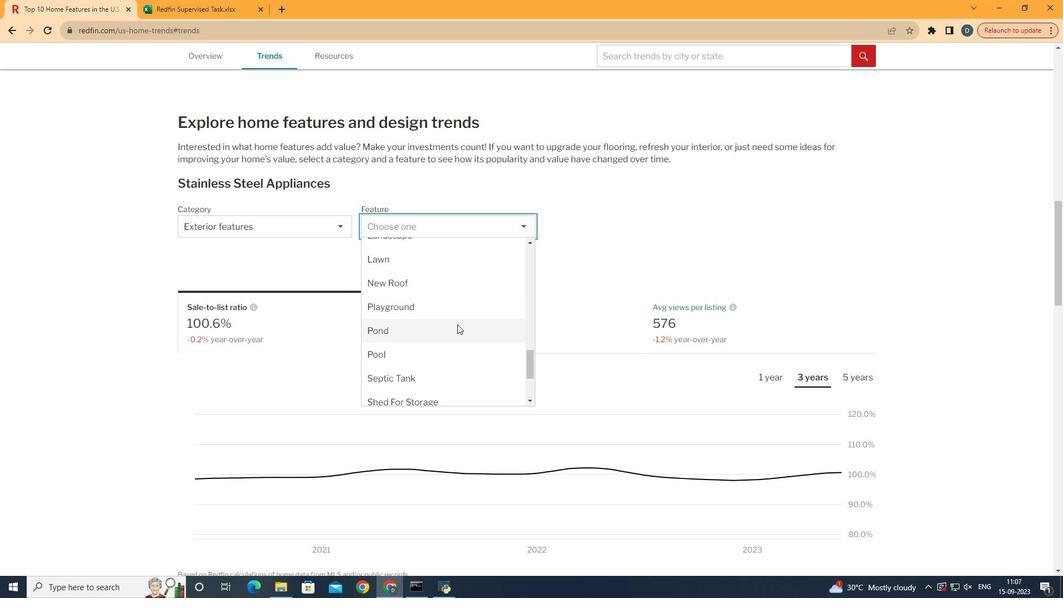 
Action: Mouse pressed left at (493, 360)
Screenshot: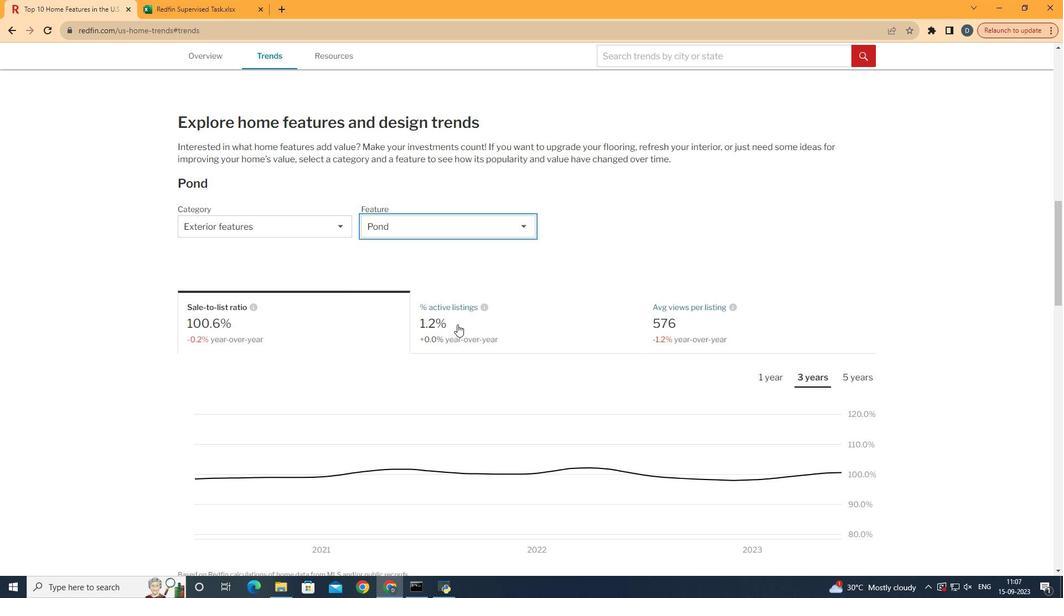 
Action: Mouse moved to (641, 252)
Screenshot: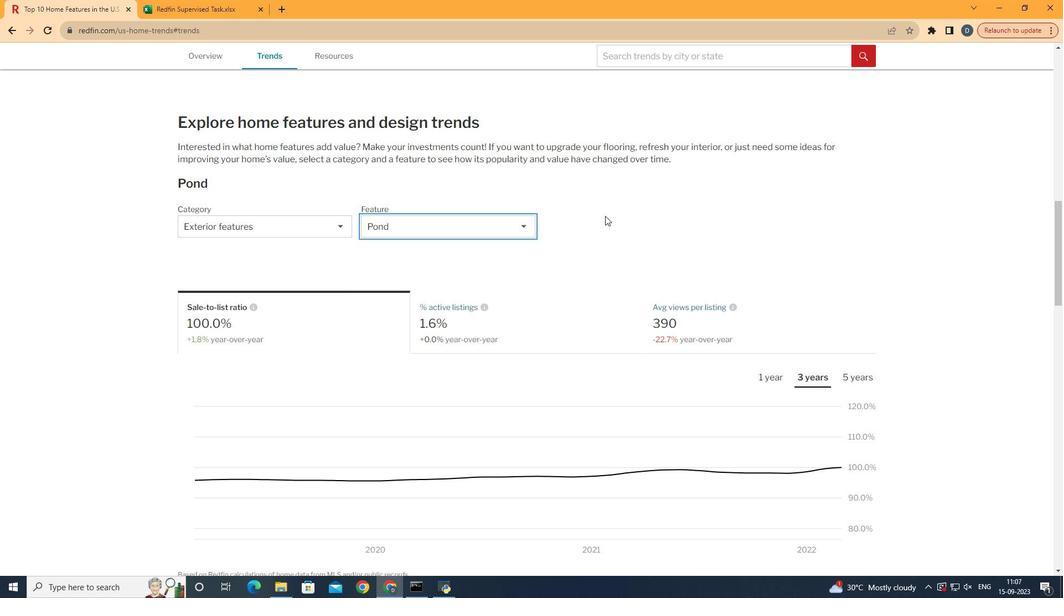 
Action: Mouse pressed left at (641, 252)
Screenshot: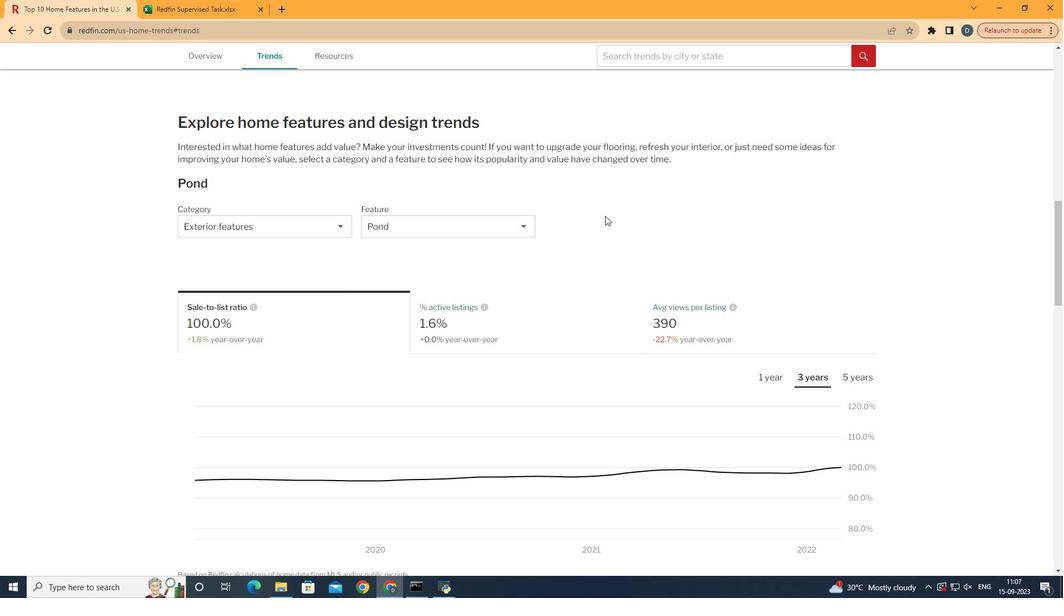
Action: Mouse scrolled (641, 251) with delta (0, 0)
Screenshot: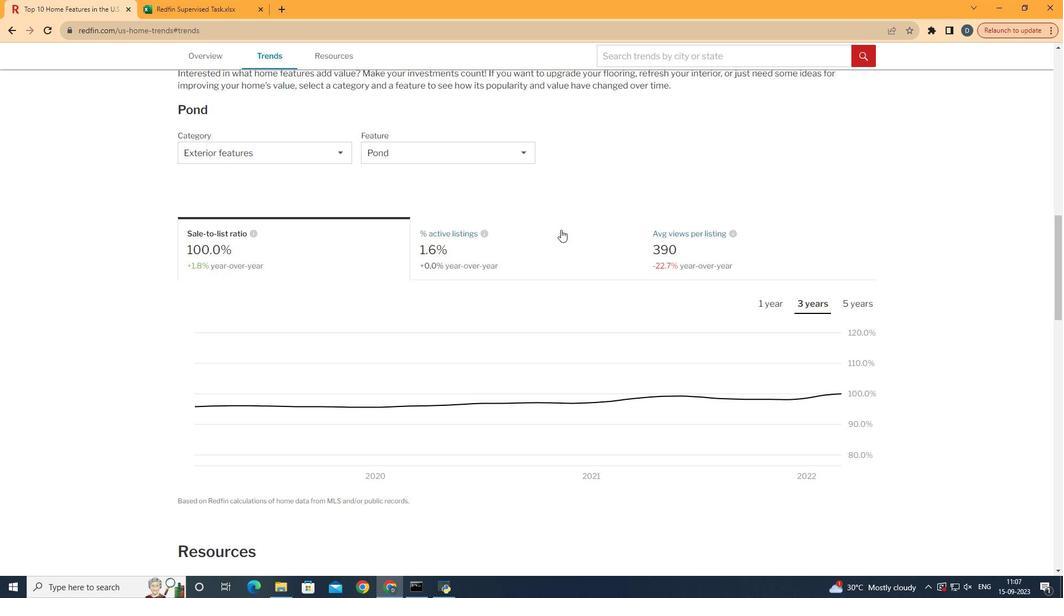 
Action: Mouse scrolled (641, 251) with delta (0, 0)
Screenshot: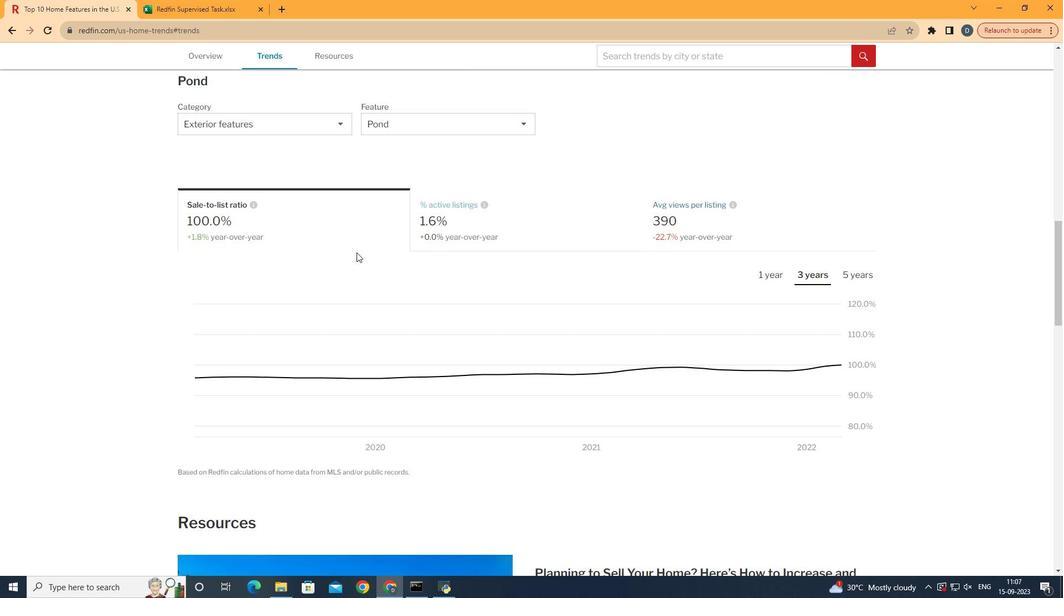 
Action: Mouse moved to (808, 303)
Screenshot: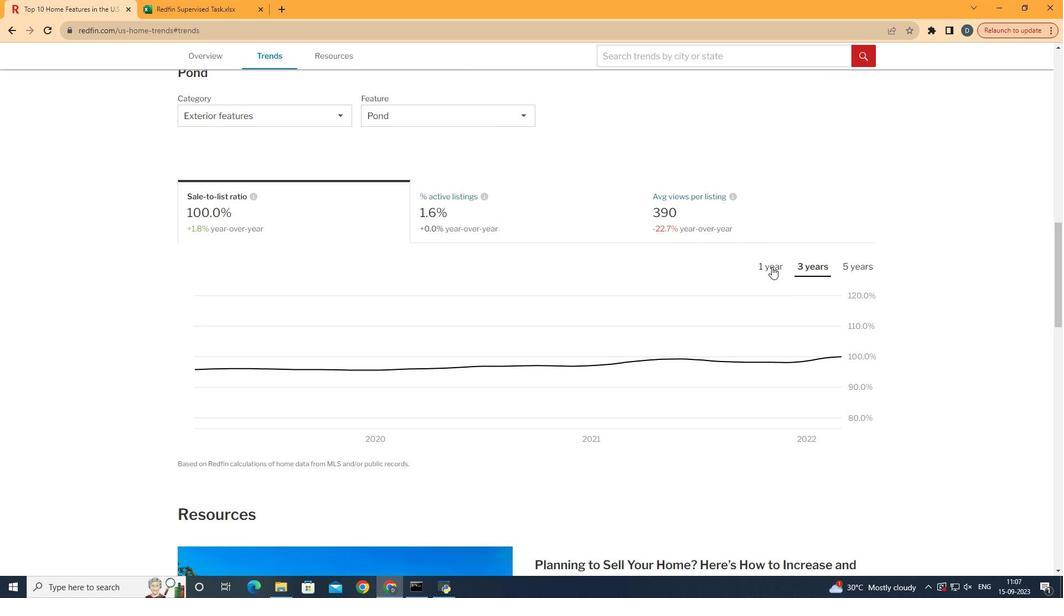 
Action: Mouse pressed left at (808, 303)
Screenshot: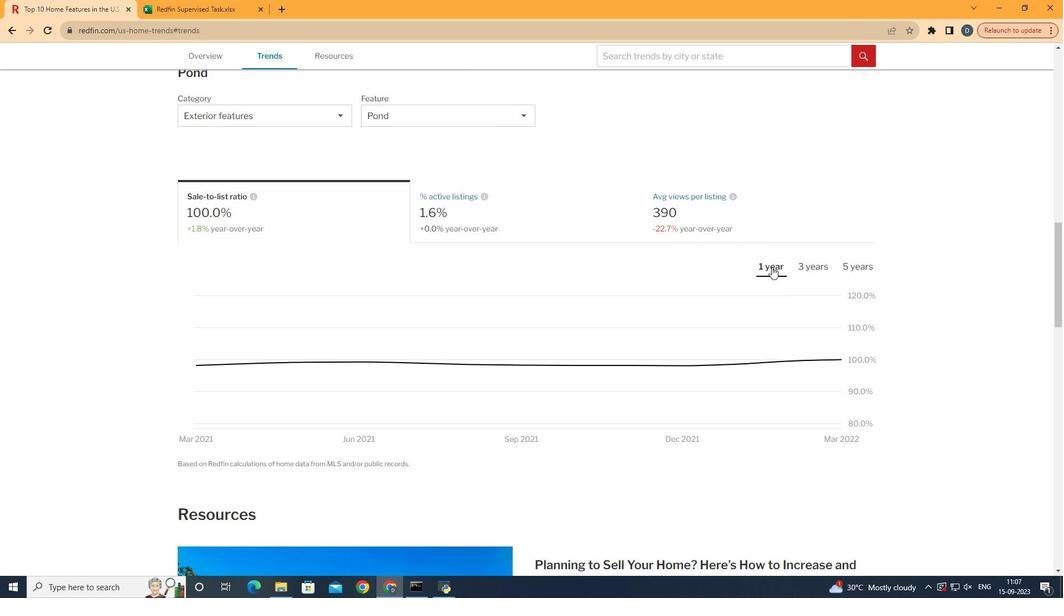 
Action: Mouse moved to (533, 151)
Screenshot: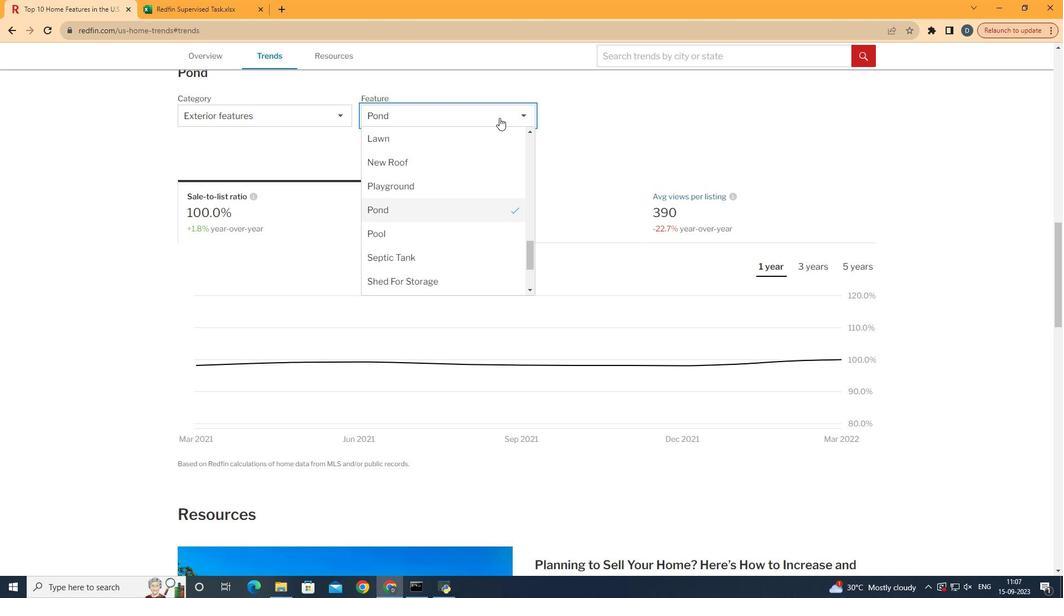 
Action: Mouse pressed left at (533, 151)
Screenshot: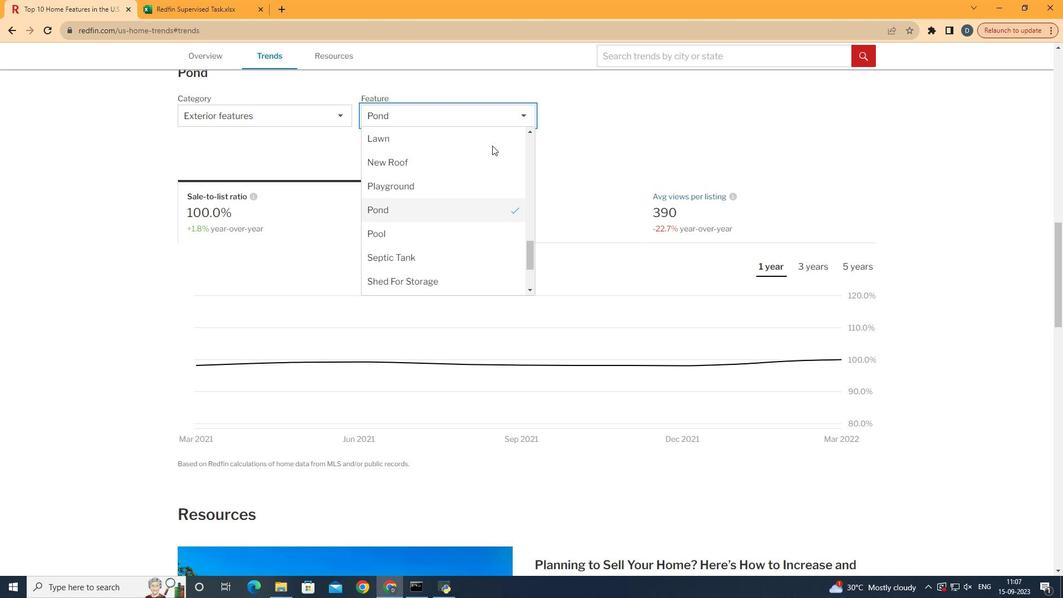 
Action: Mouse moved to (515, 270)
Screenshot: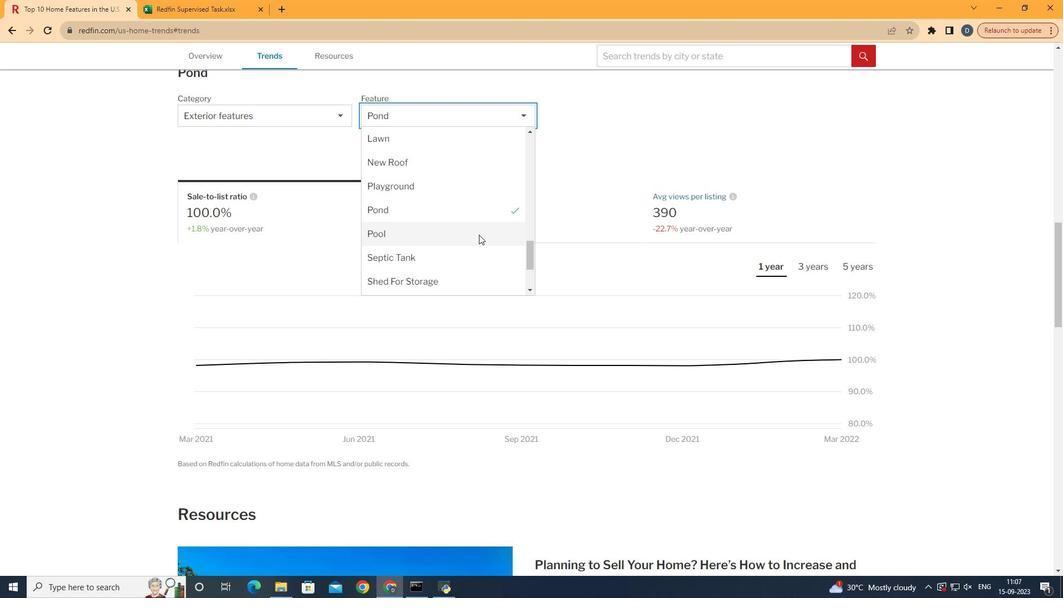 
Action: Mouse pressed left at (515, 270)
Screenshot: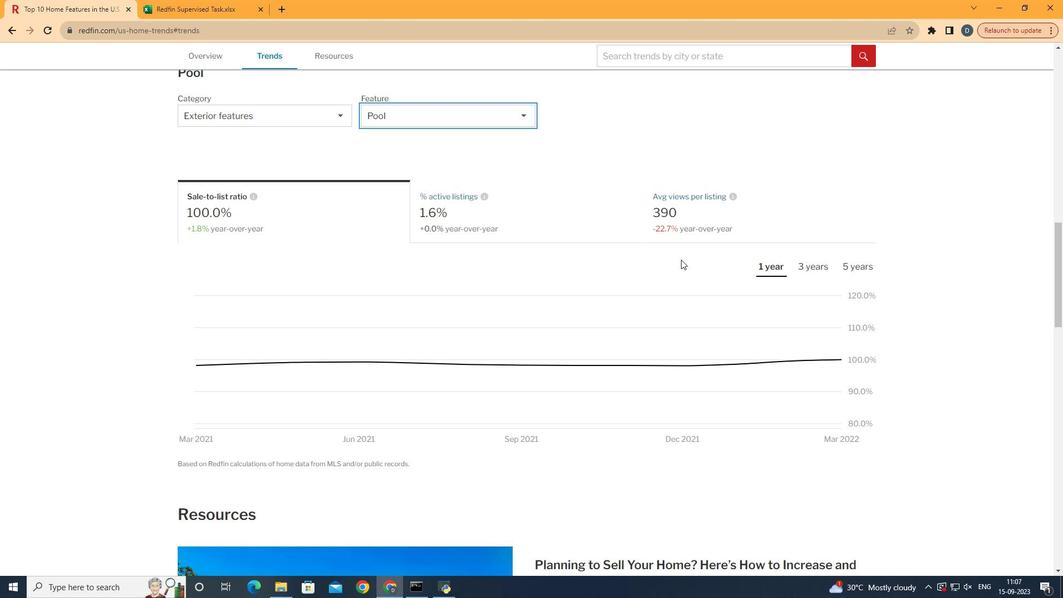 
Action: Mouse moved to (813, 303)
Screenshot: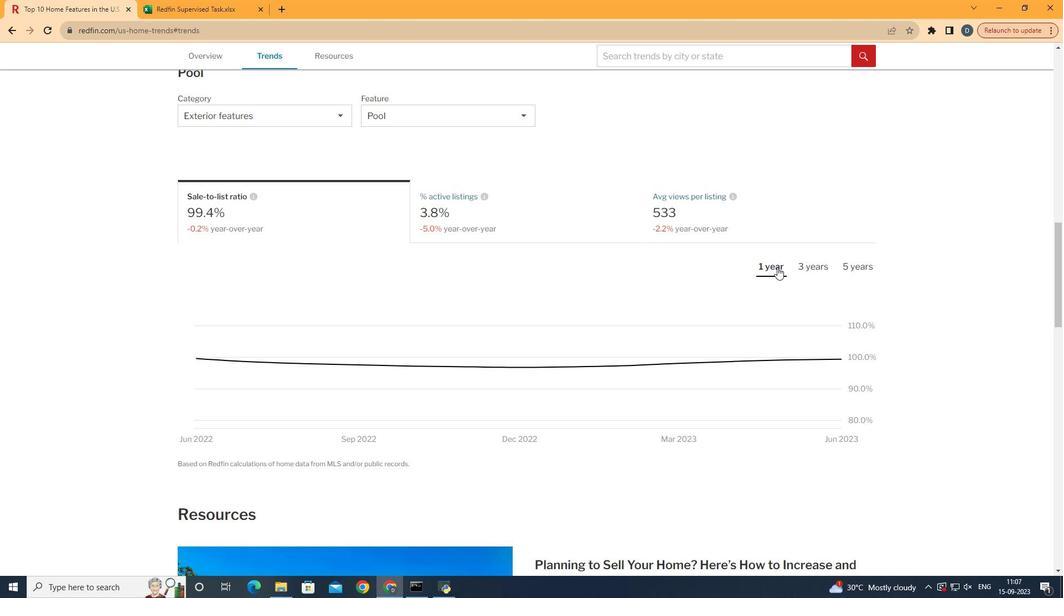 
Action: Mouse pressed left at (813, 303)
Screenshot: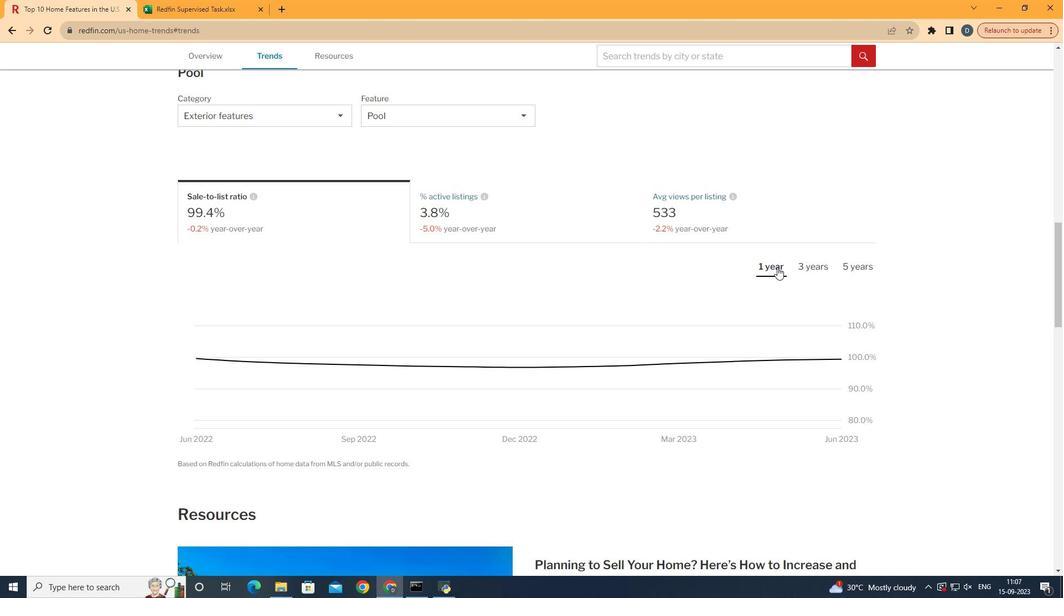 
